 Task: Search One-way flight tickets for 2 adults, 2 children, in Economy from Hurghada to Pattaya to travel on 20-Nov-2023.  Stops: Any number of stops. Choice of flight is Emirates.  Outbound departure time preference is 08:00.
Action: Mouse moved to (308, 164)
Screenshot: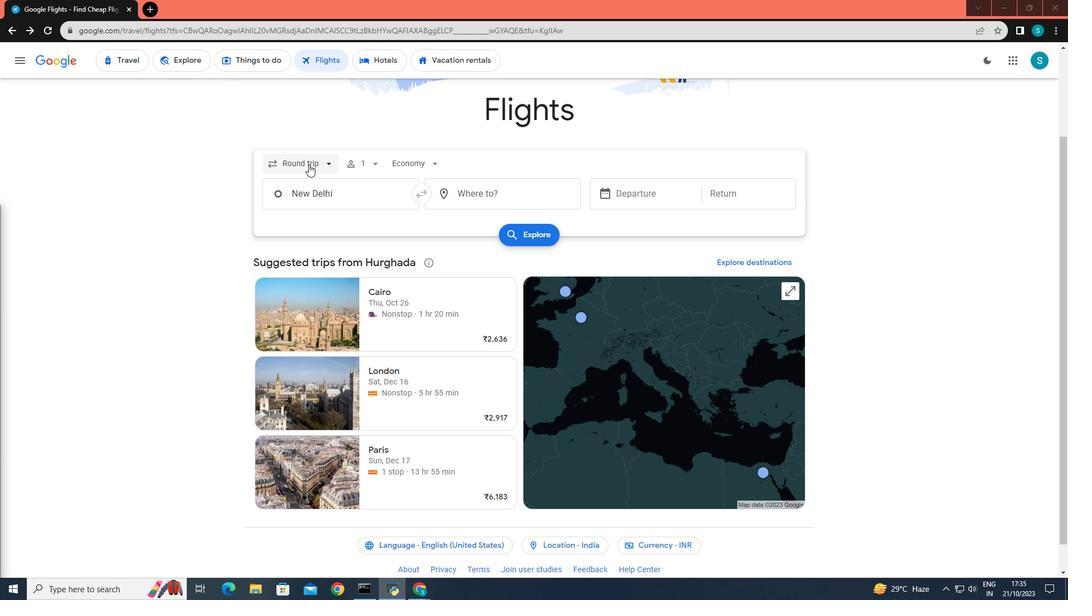 
Action: Mouse pressed left at (308, 164)
Screenshot: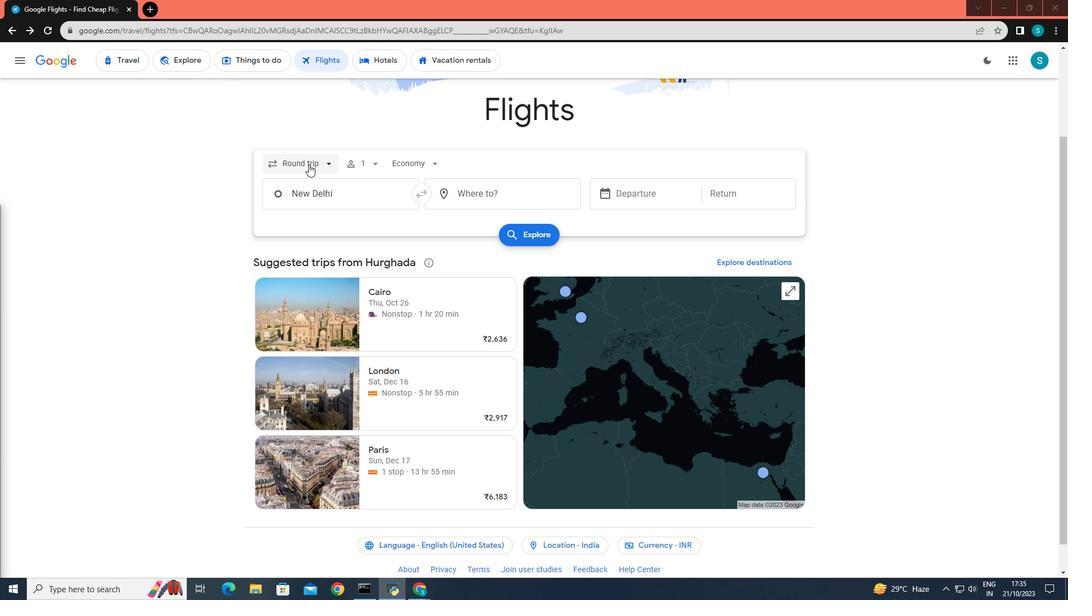 
Action: Mouse moved to (305, 218)
Screenshot: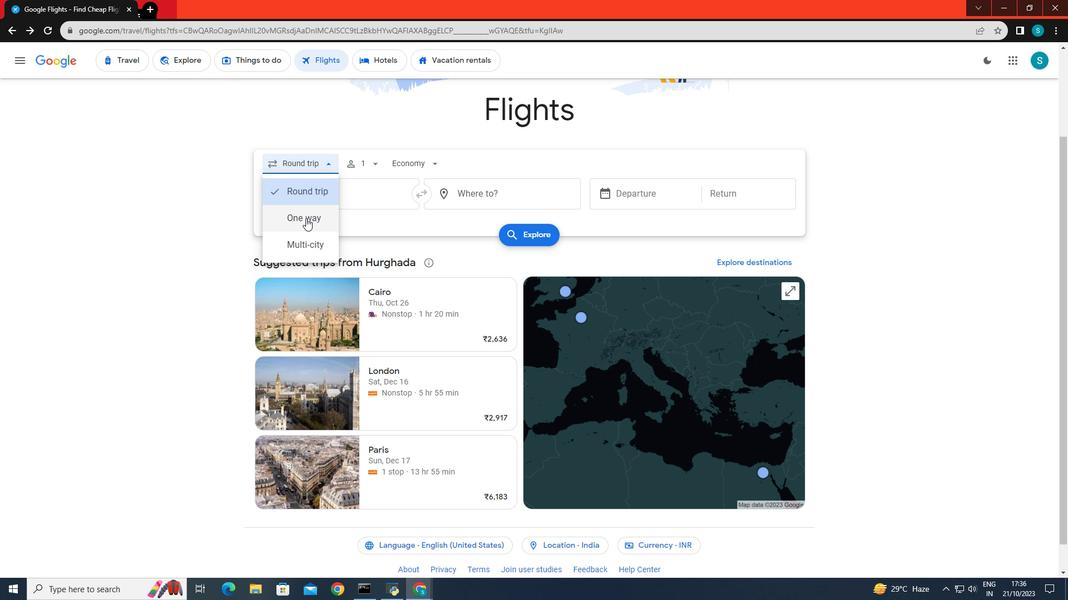 
Action: Mouse pressed left at (305, 218)
Screenshot: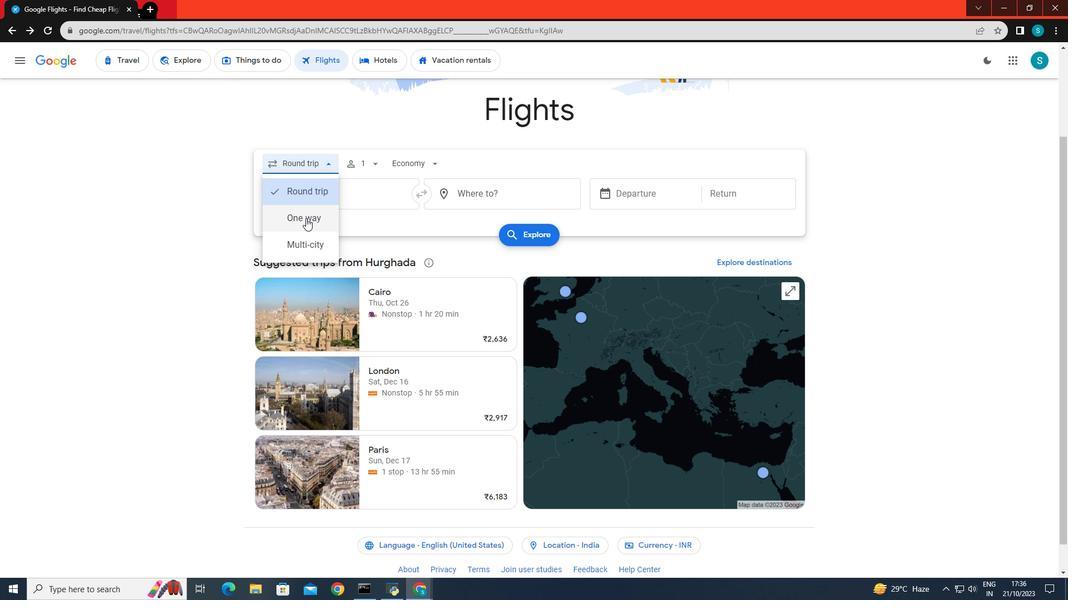 
Action: Mouse moved to (363, 156)
Screenshot: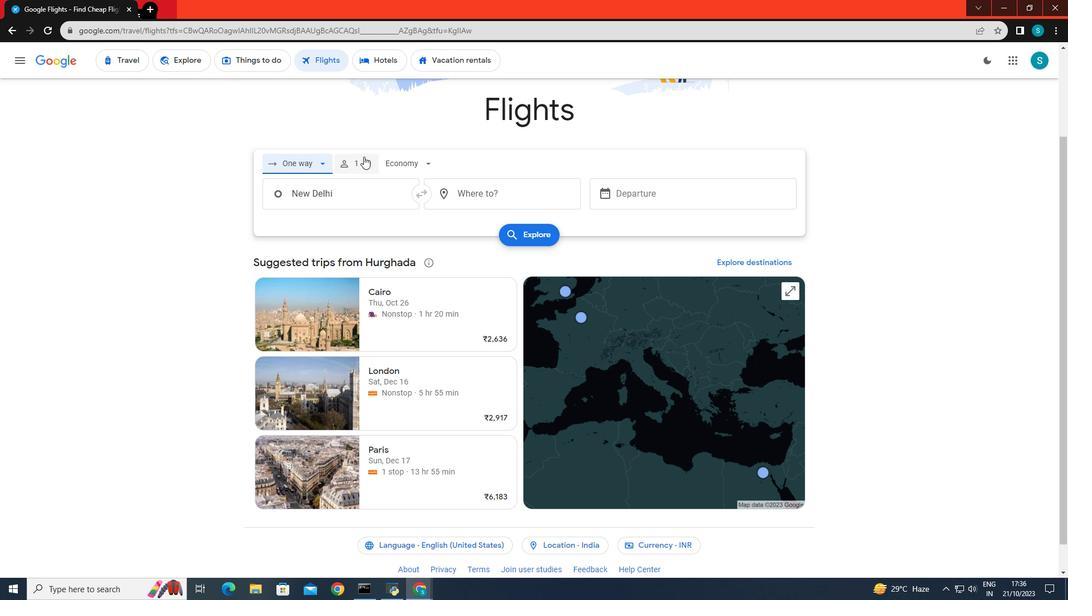 
Action: Mouse pressed left at (363, 156)
Screenshot: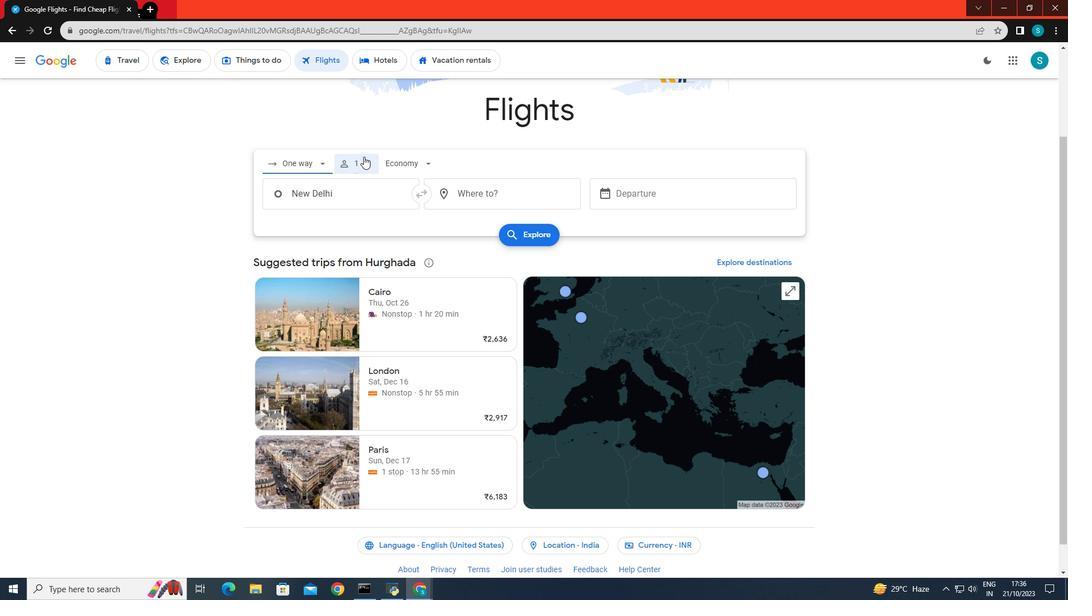 
Action: Mouse moved to (452, 195)
Screenshot: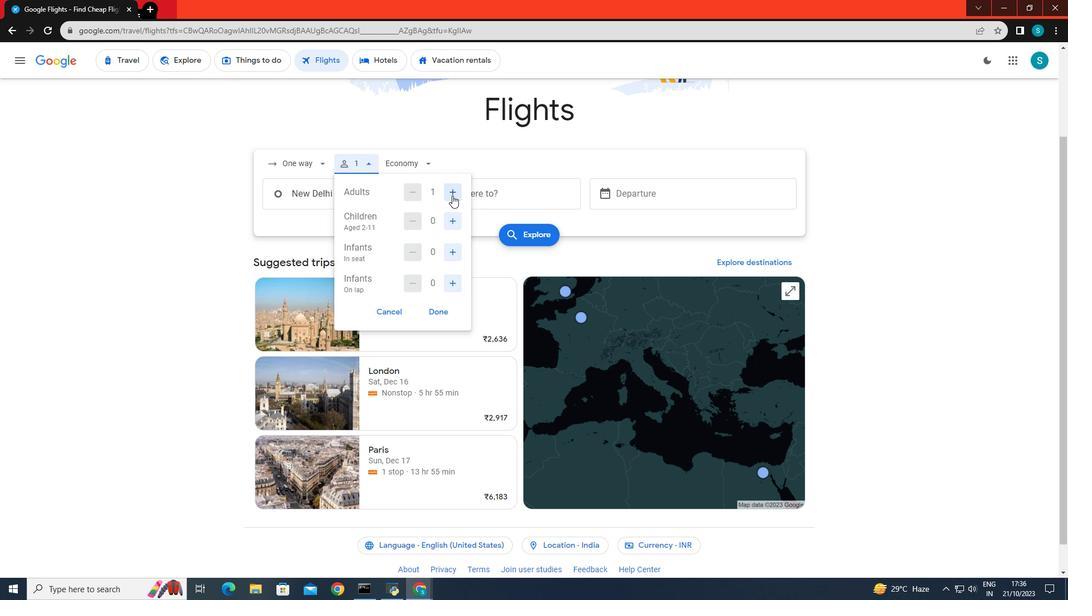 
Action: Mouse pressed left at (452, 195)
Screenshot: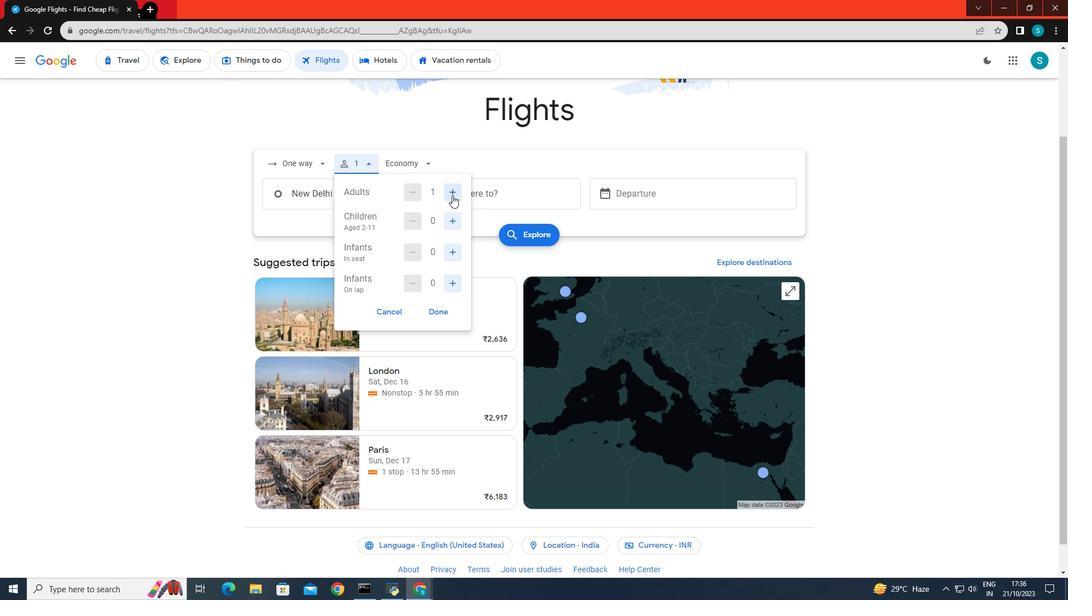 
Action: Mouse pressed left at (452, 195)
Screenshot: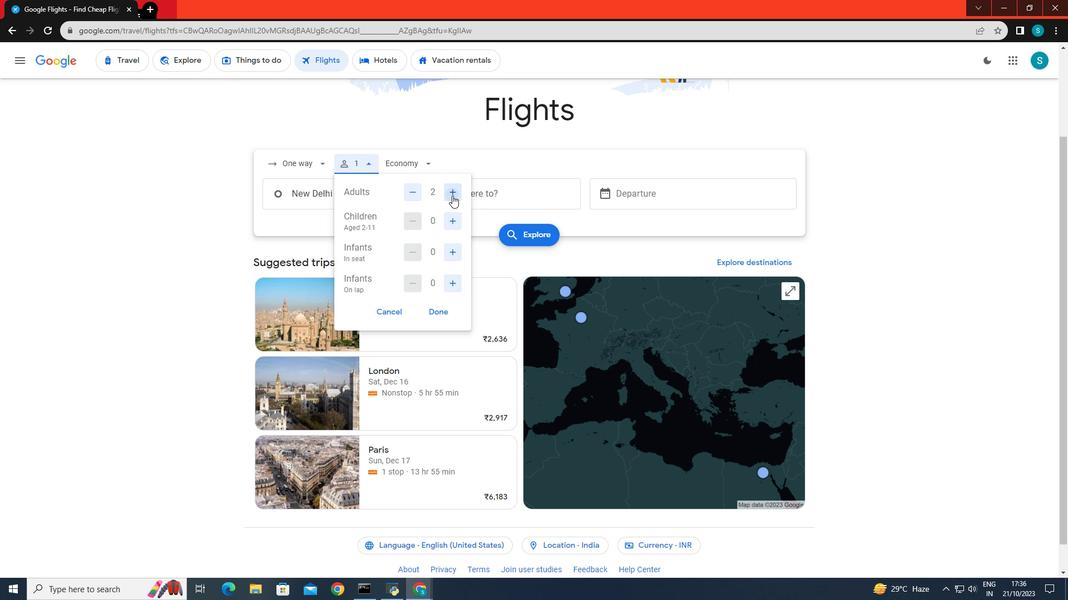 
Action: Mouse moved to (413, 190)
Screenshot: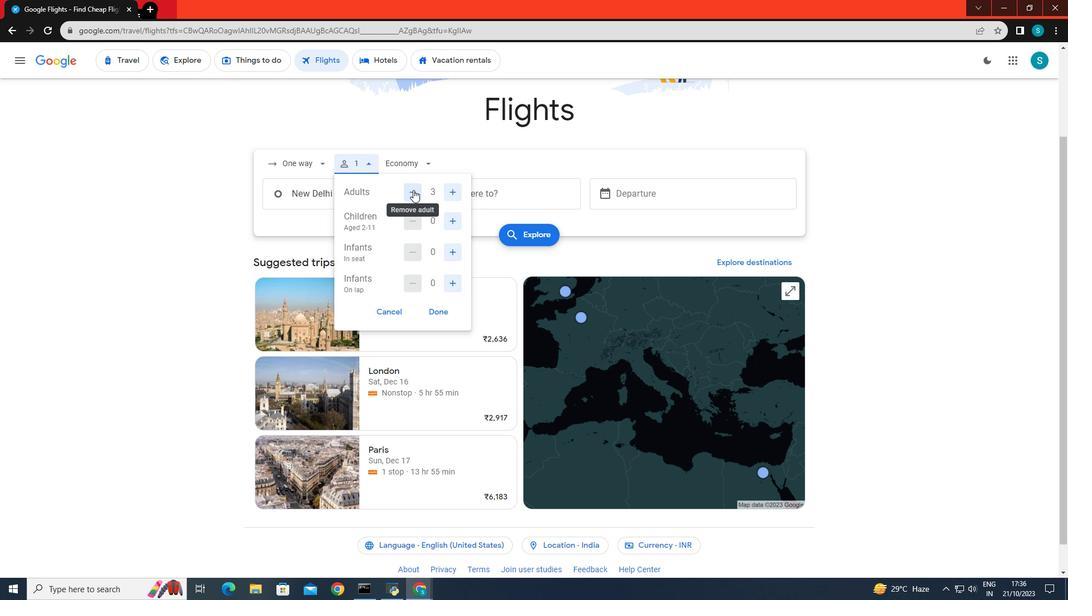 
Action: Mouse pressed left at (413, 190)
Screenshot: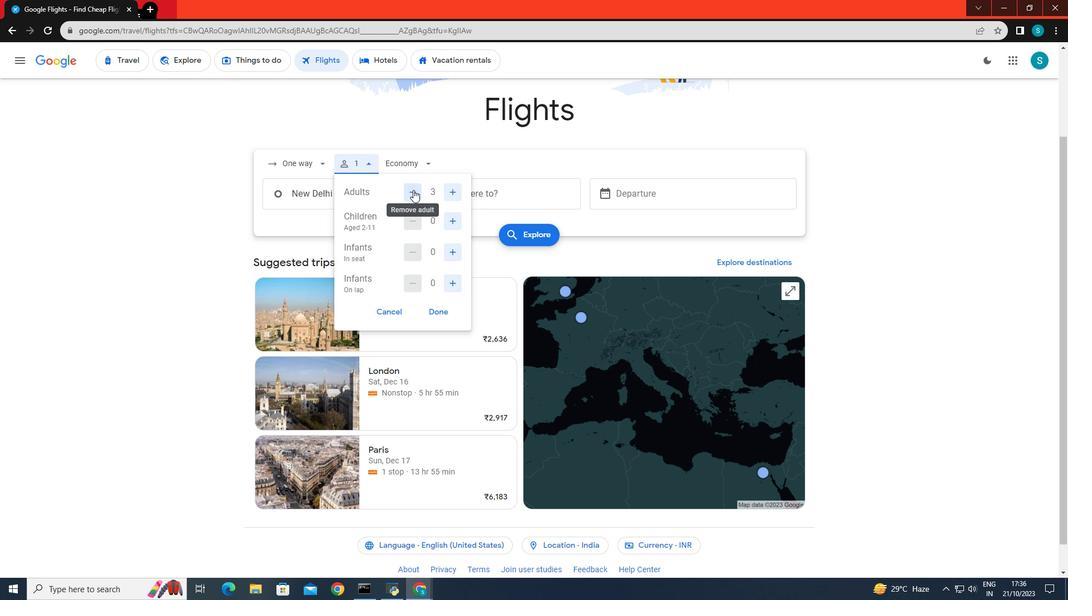 
Action: Mouse moved to (452, 220)
Screenshot: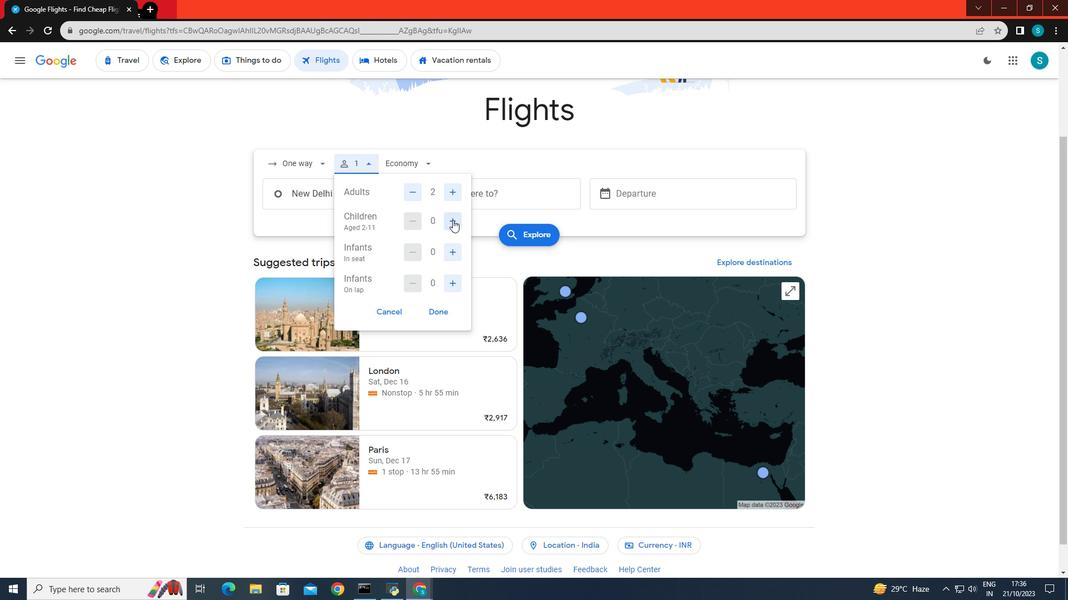 
Action: Mouse pressed left at (452, 220)
Screenshot: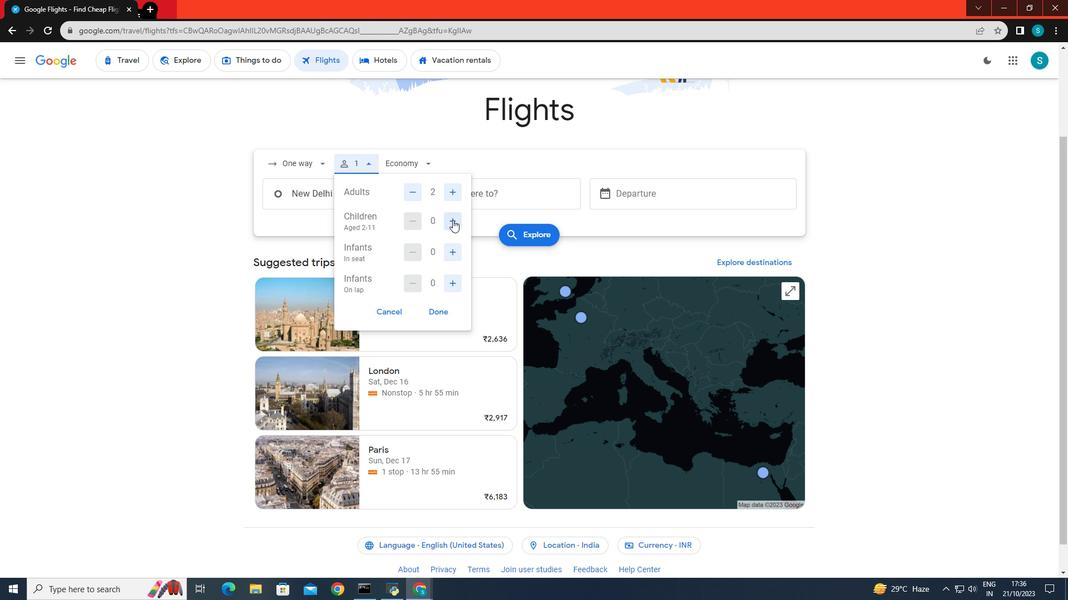 
Action: Mouse pressed left at (452, 220)
Screenshot: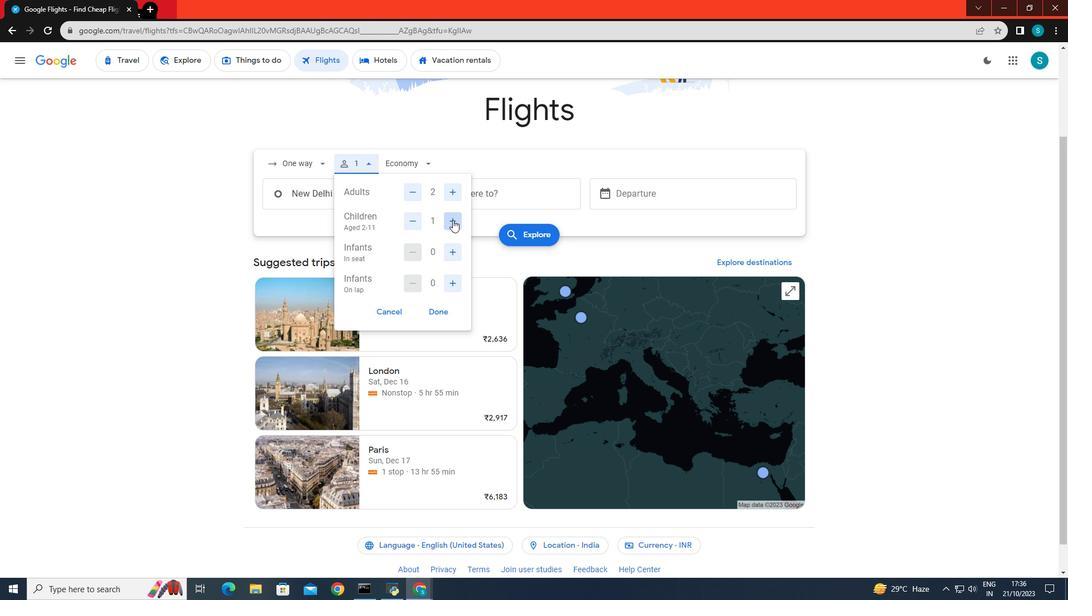 
Action: Mouse moved to (442, 315)
Screenshot: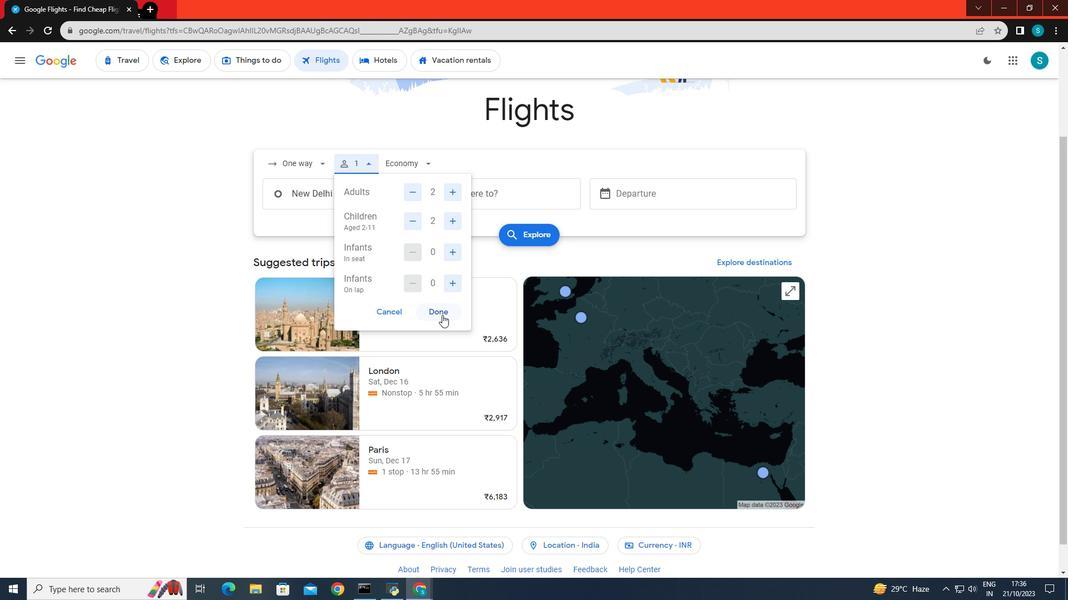 
Action: Mouse pressed left at (442, 315)
Screenshot: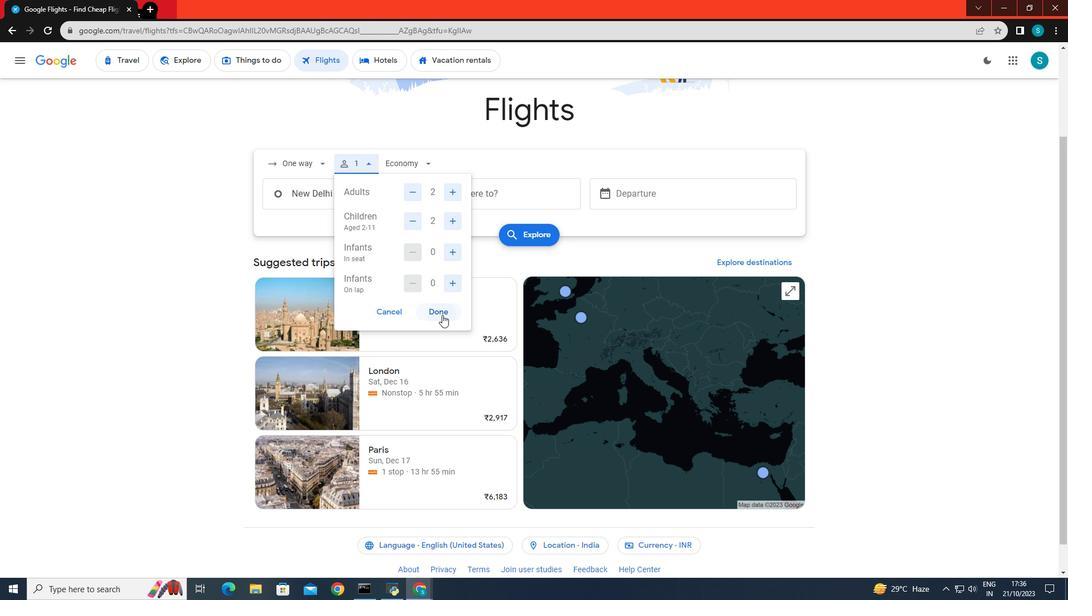 
Action: Mouse moved to (401, 158)
Screenshot: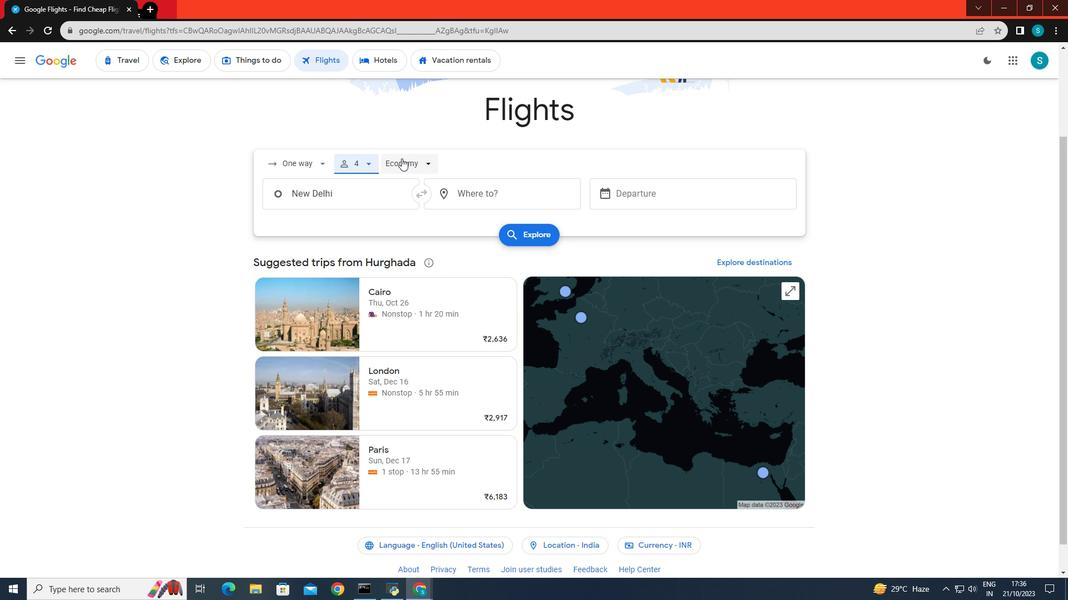 
Action: Mouse pressed left at (401, 158)
Screenshot: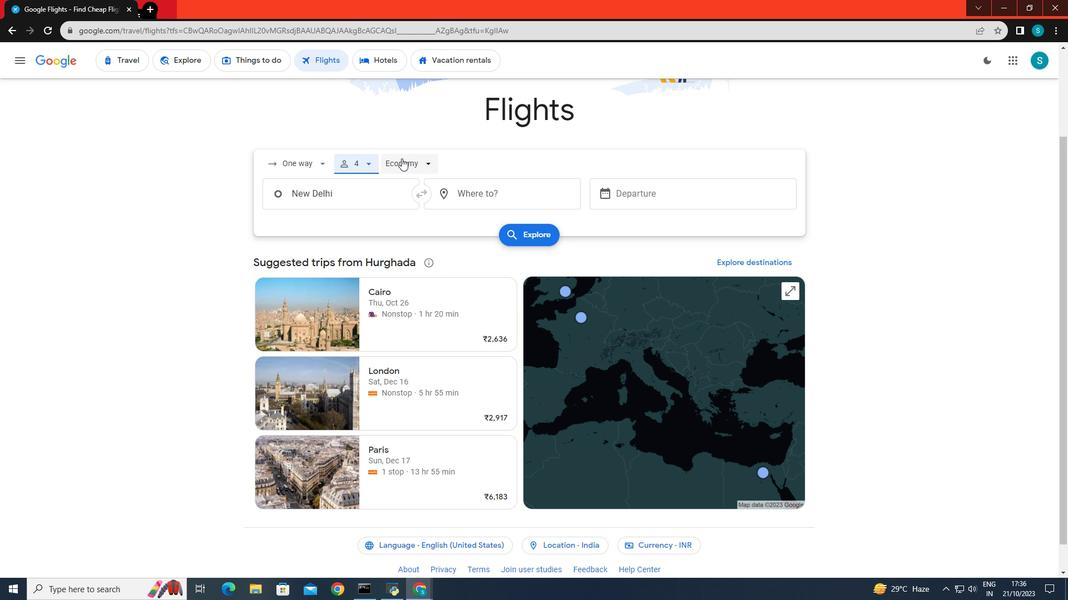 
Action: Mouse moved to (407, 194)
Screenshot: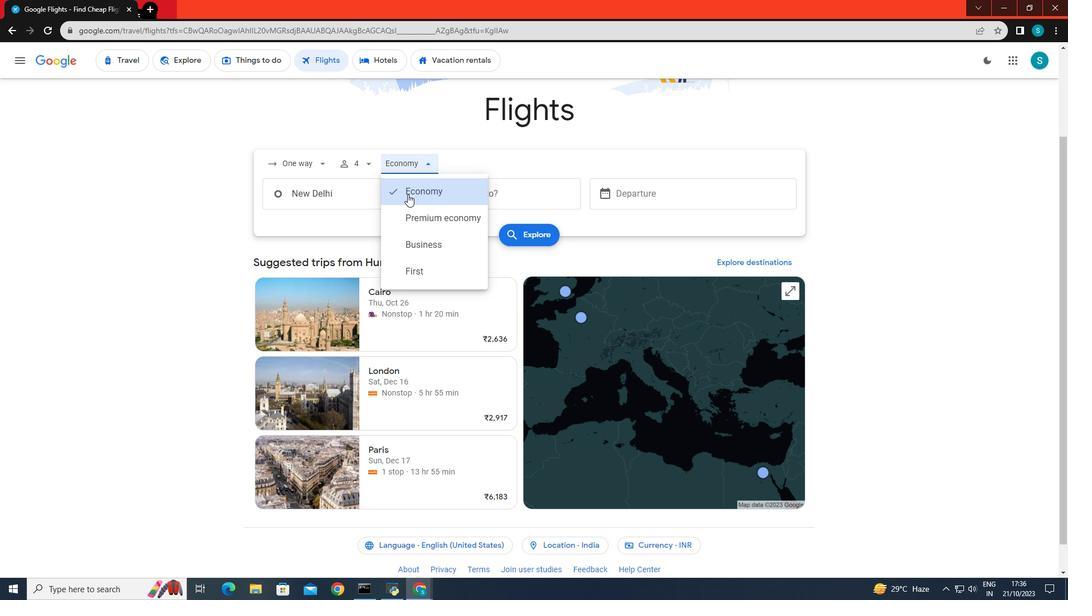 
Action: Mouse pressed left at (407, 194)
Screenshot: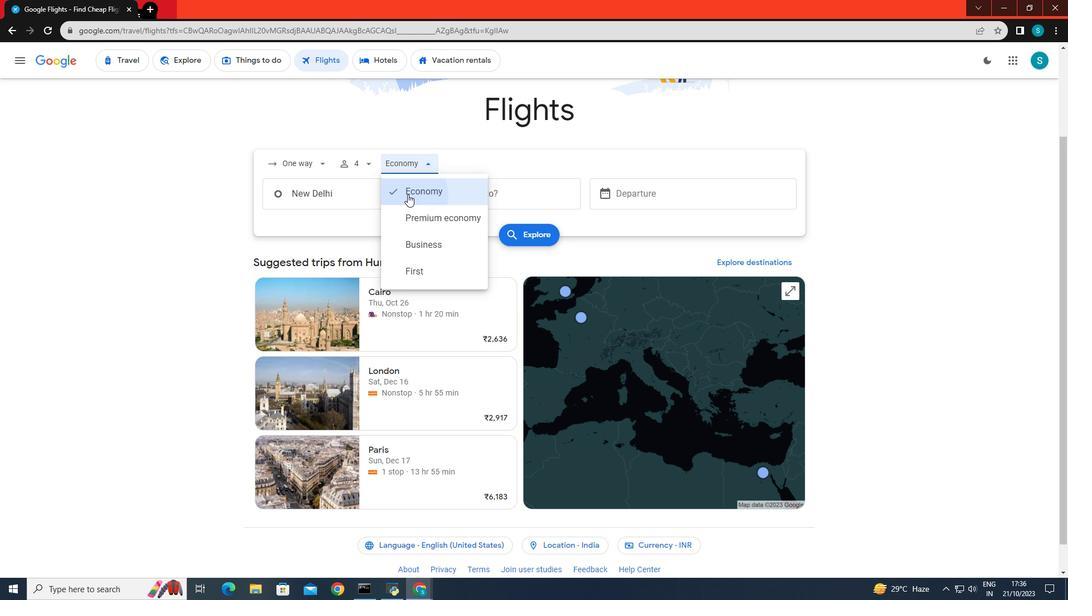 
Action: Mouse moved to (363, 204)
Screenshot: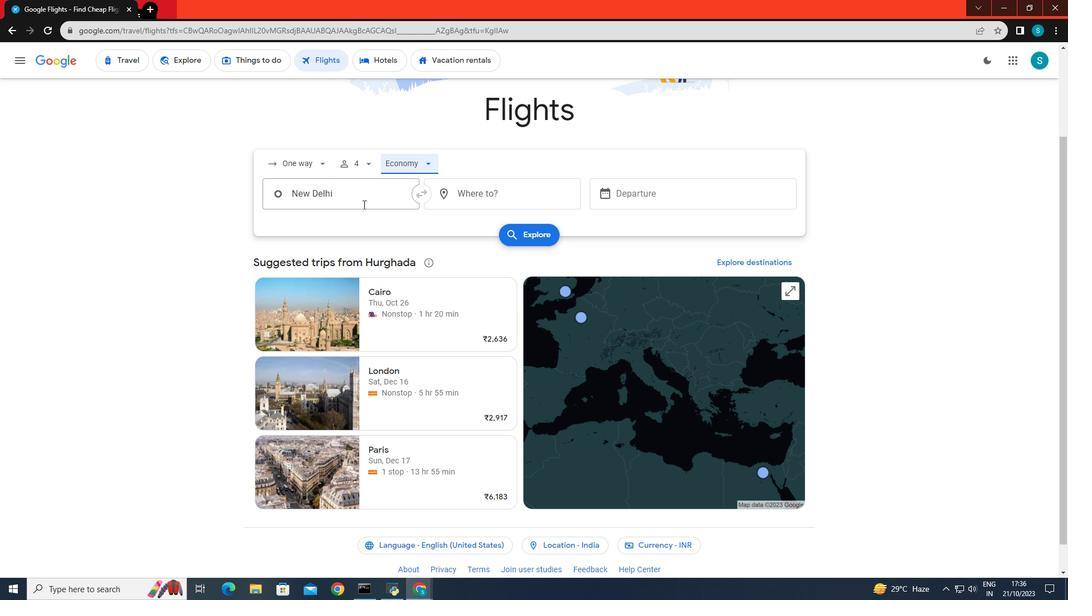 
Action: Mouse pressed left at (363, 204)
Screenshot: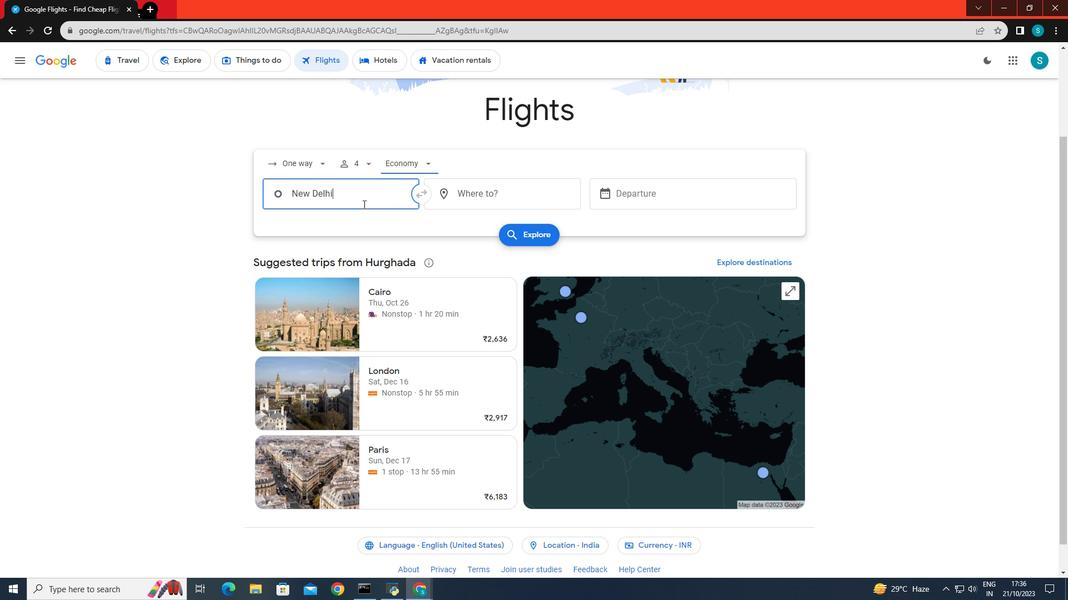 
Action: Key pressed <Key.backspace><Key.caps_lock>H<Key.caps_lock><Key.backspace><Key.caps_lock>H<Key.backspace><Key.caps_lock>h<Key.caps_lock>URGHADA,
Screenshot: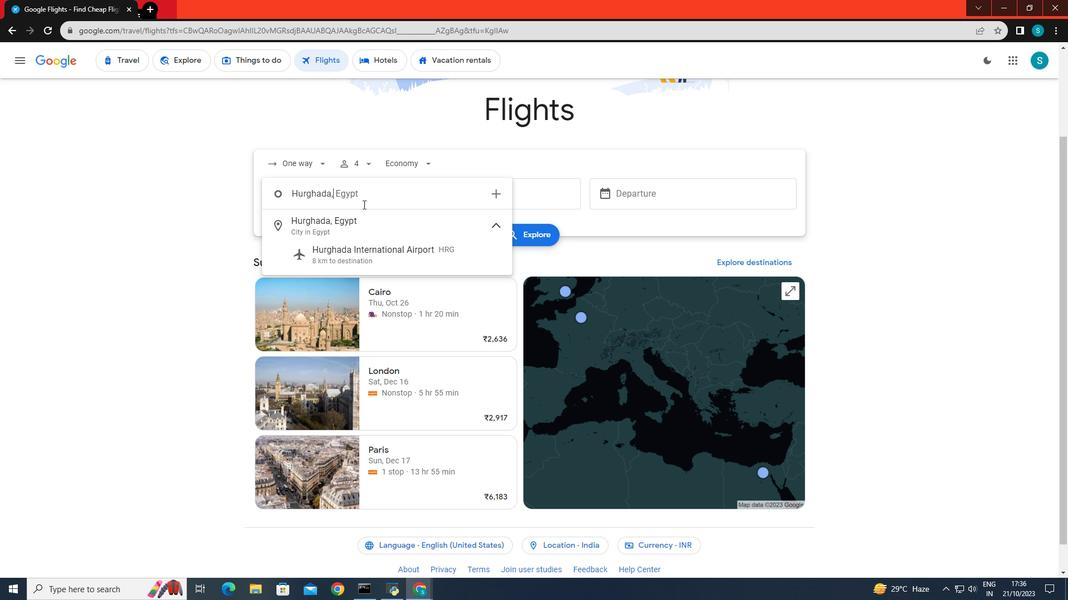 
Action: Mouse moved to (337, 254)
Screenshot: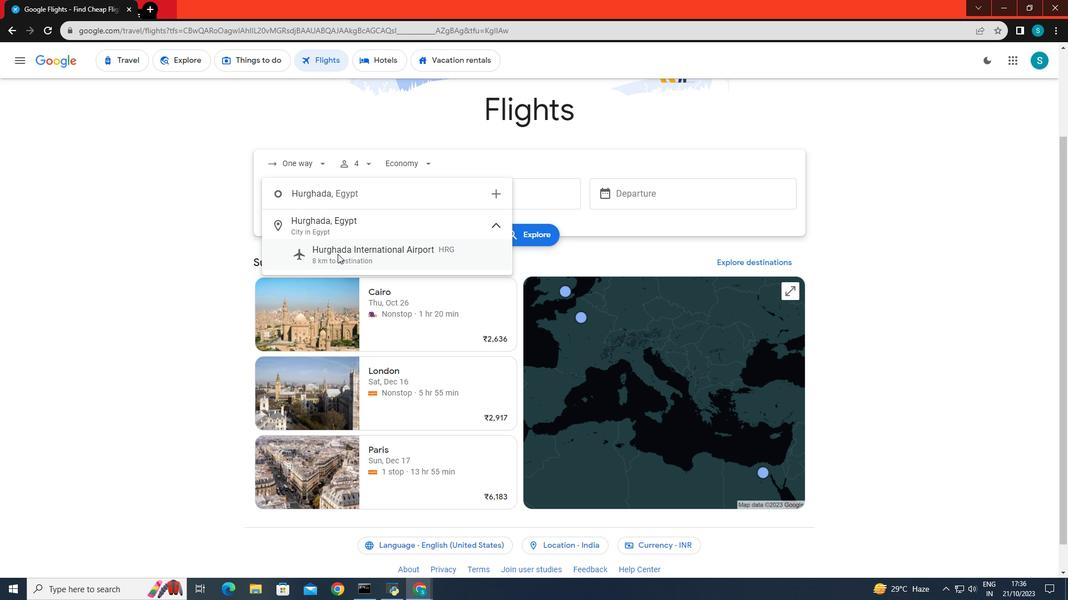 
Action: Mouse pressed left at (337, 254)
Screenshot: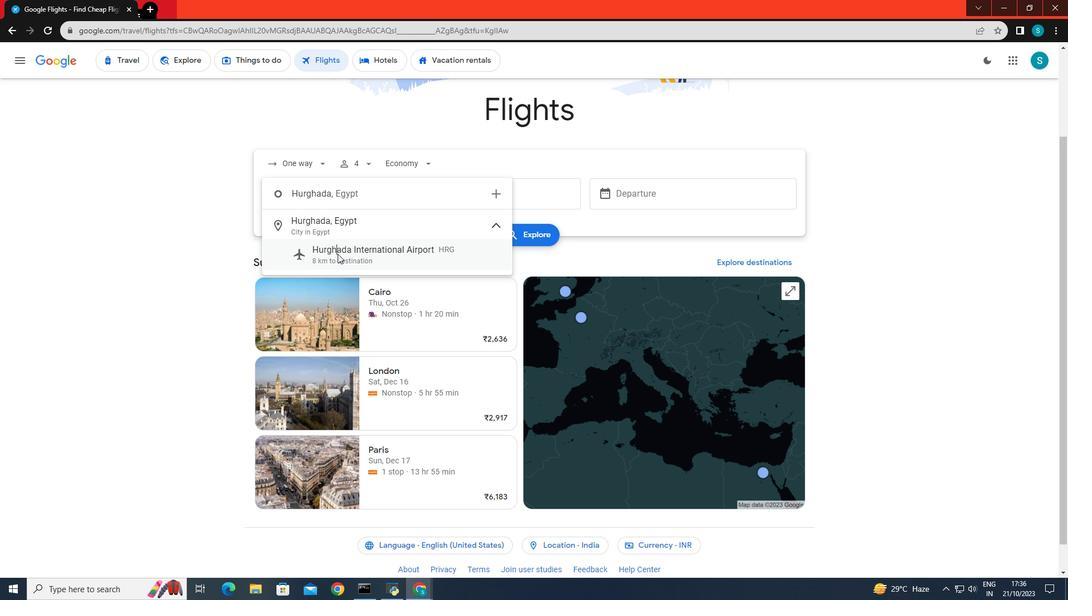 
Action: Mouse moved to (485, 192)
Screenshot: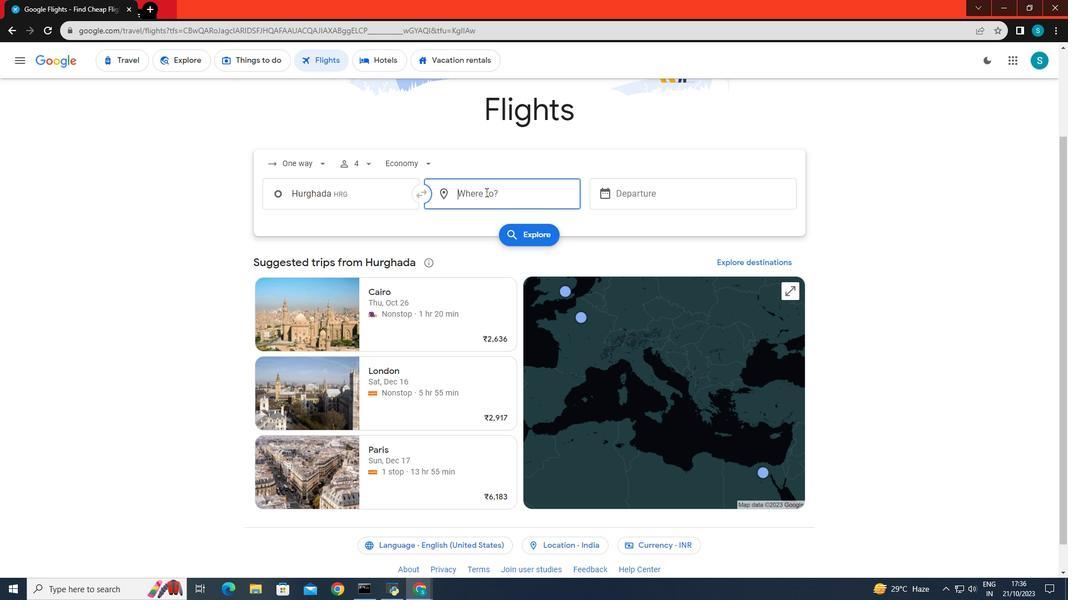 
Action: Mouse pressed left at (485, 192)
Screenshot: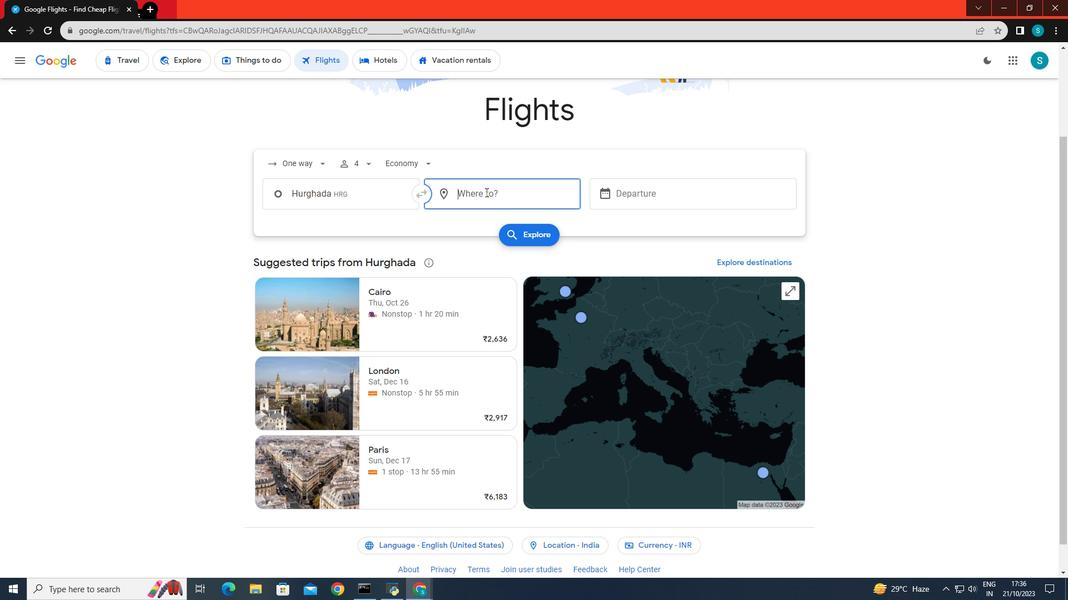 
Action: Key pressed <Key.caps_lock>p<Key.caps_lock>ATTAYA
Screenshot: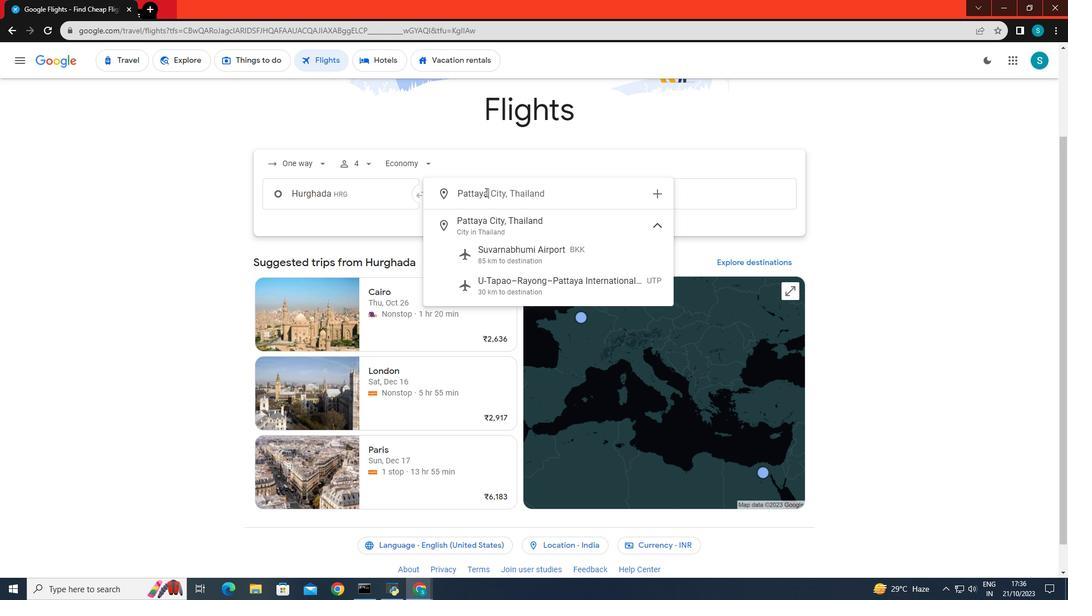 
Action: Mouse moved to (514, 254)
Screenshot: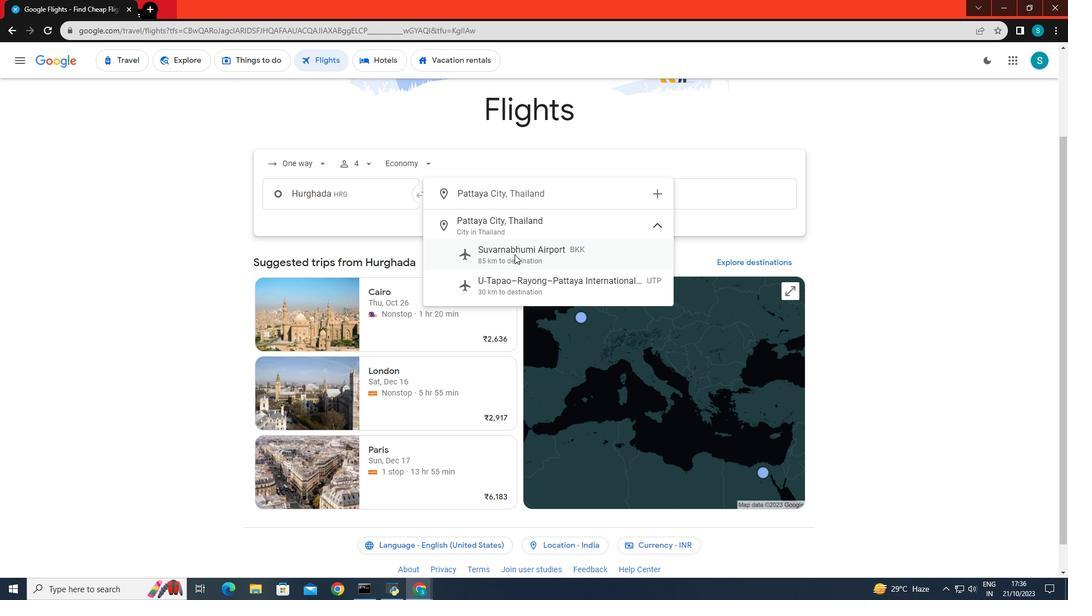 
Action: Mouse pressed left at (514, 254)
Screenshot: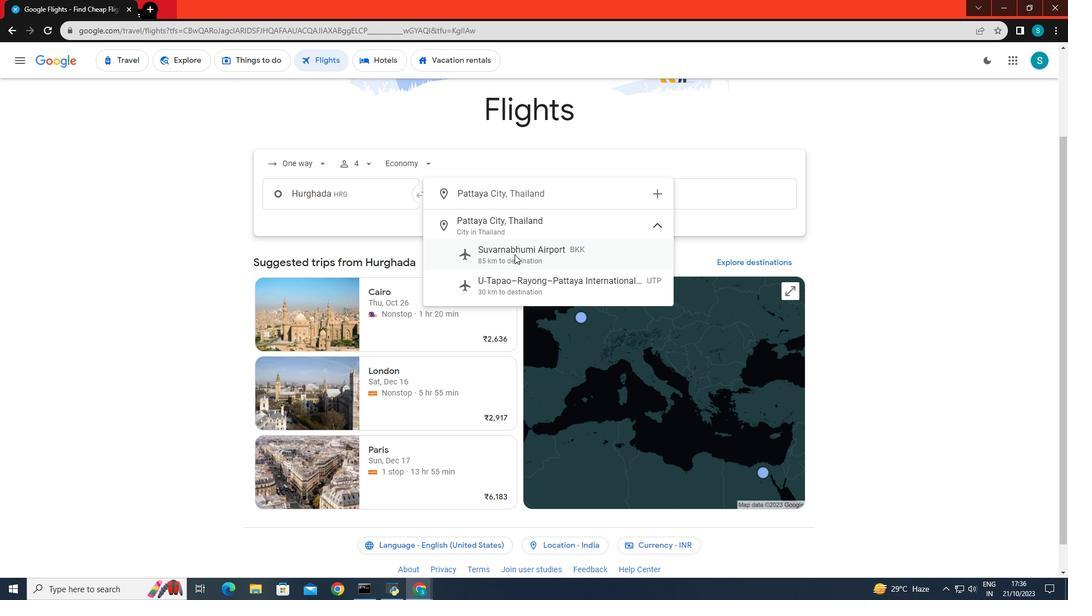 
Action: Mouse moved to (629, 191)
Screenshot: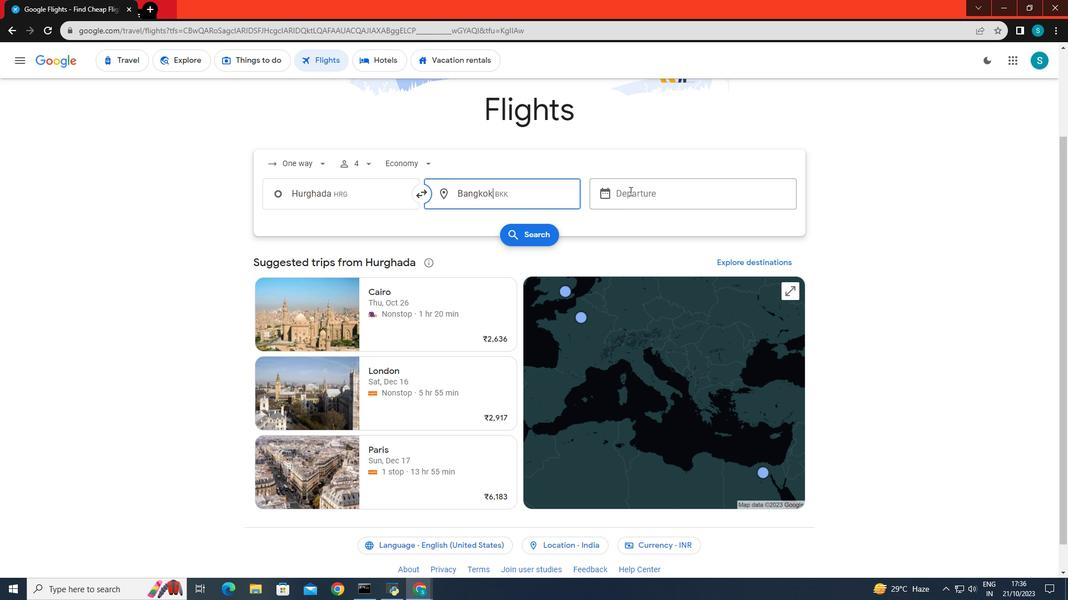 
Action: Mouse pressed left at (629, 191)
Screenshot: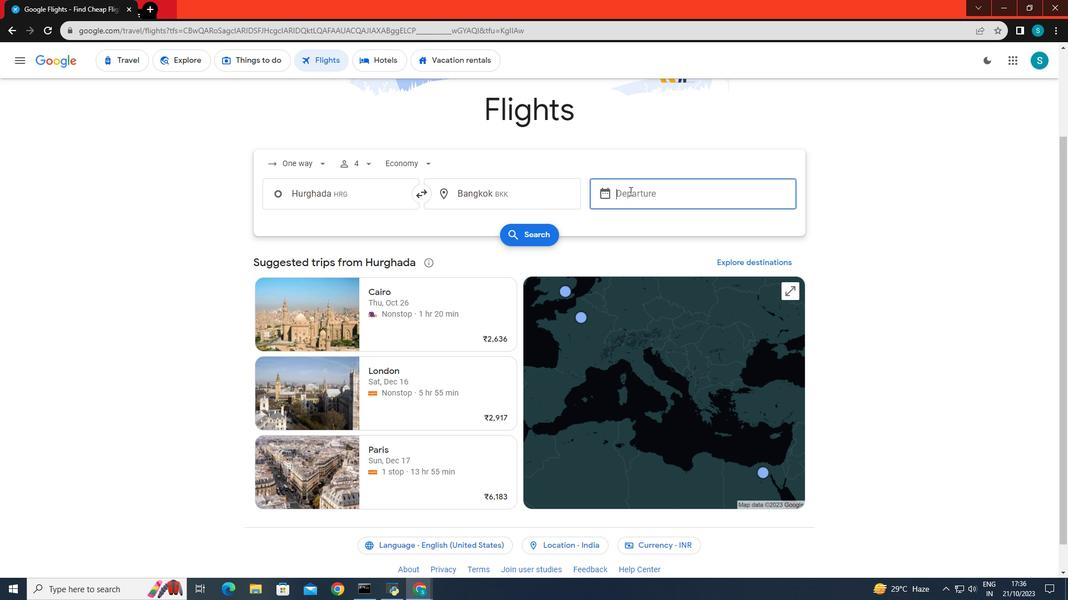 
Action: Mouse moved to (643, 369)
Screenshot: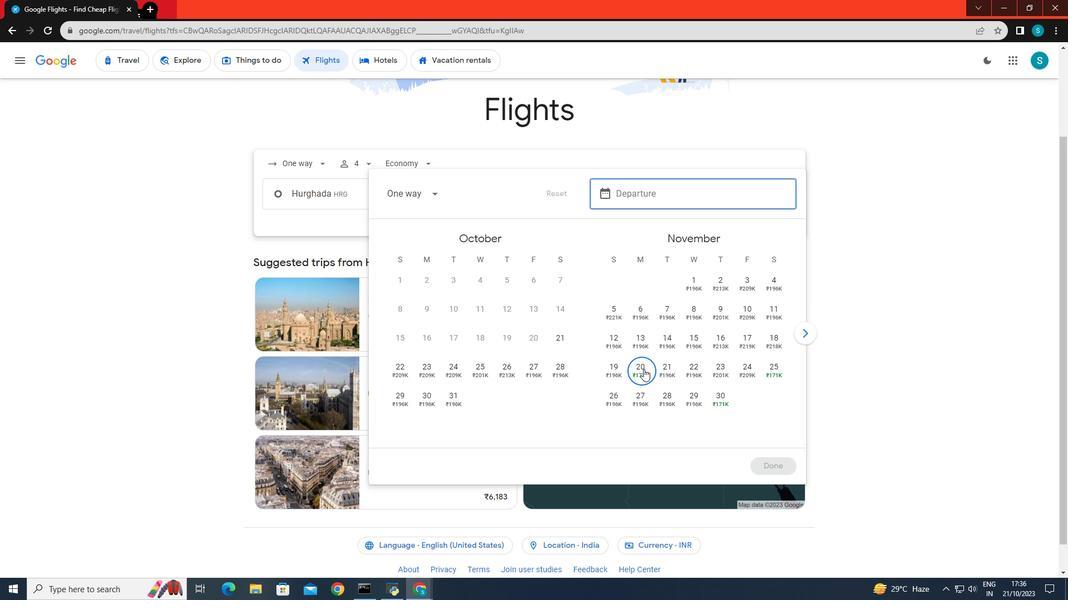 
Action: Mouse pressed left at (643, 369)
Screenshot: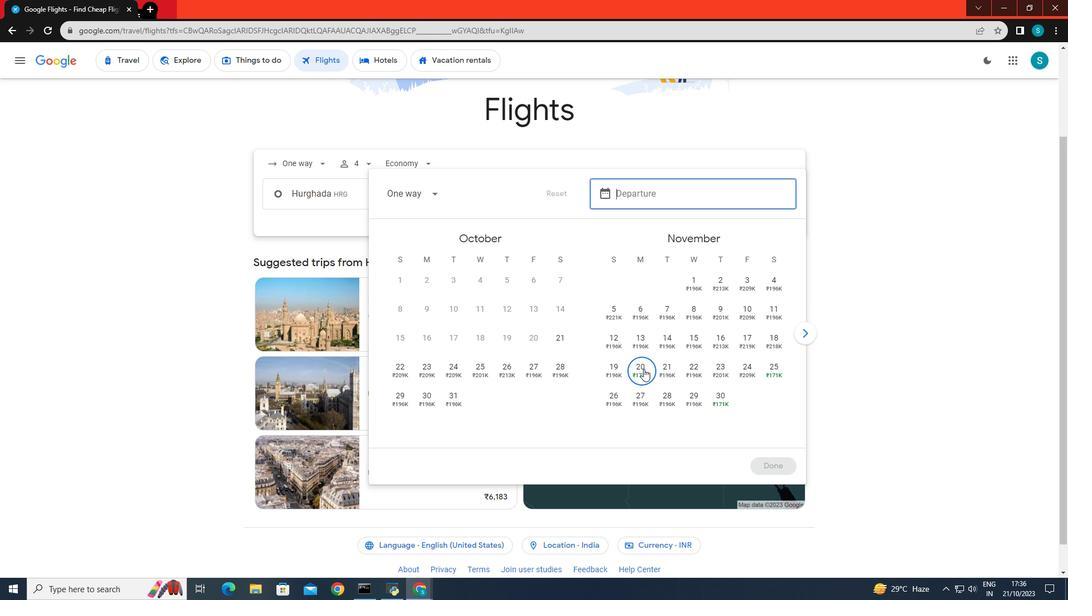 
Action: Mouse moved to (768, 469)
Screenshot: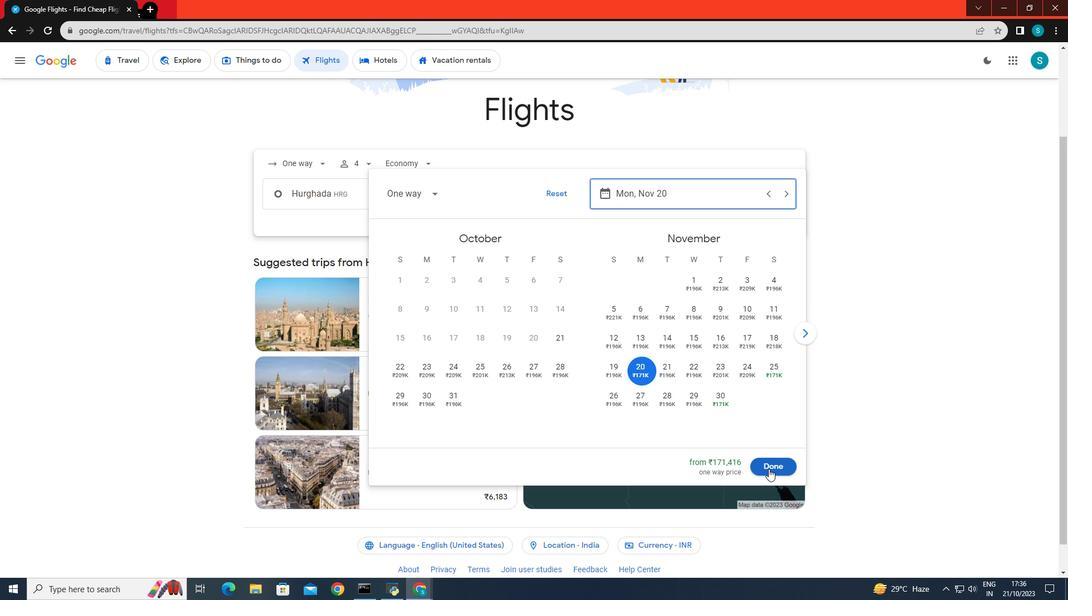 
Action: Mouse pressed left at (768, 469)
Screenshot: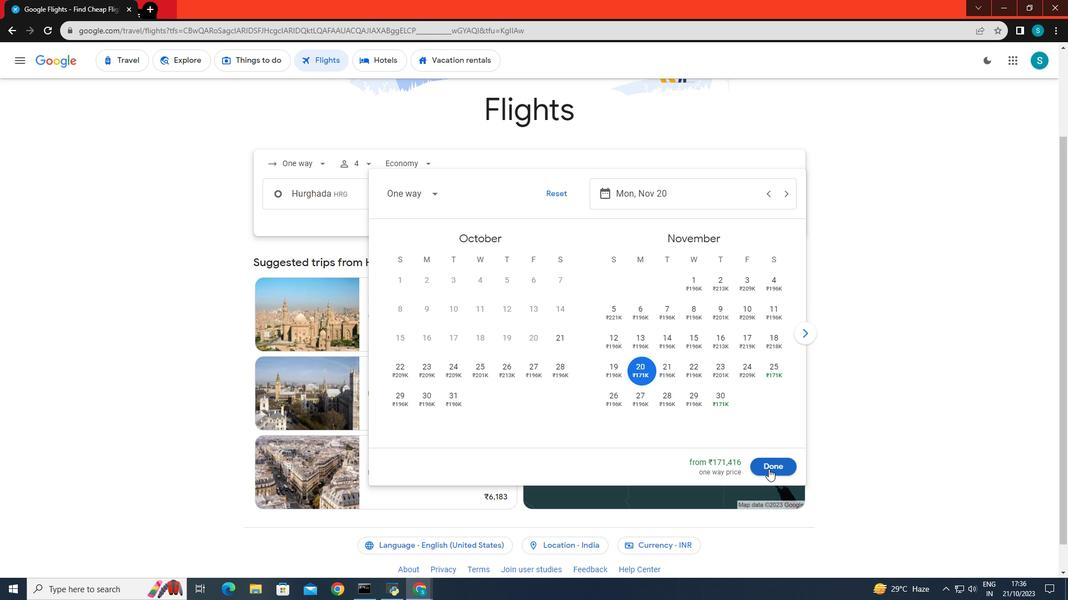 
Action: Mouse moved to (531, 240)
Screenshot: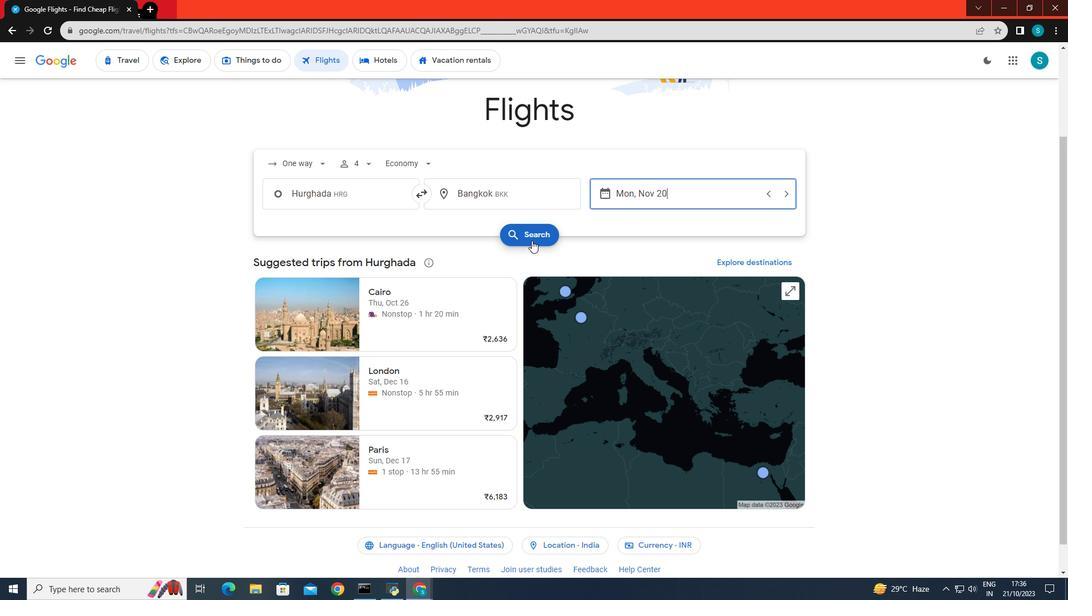 
Action: Mouse pressed left at (531, 240)
Screenshot: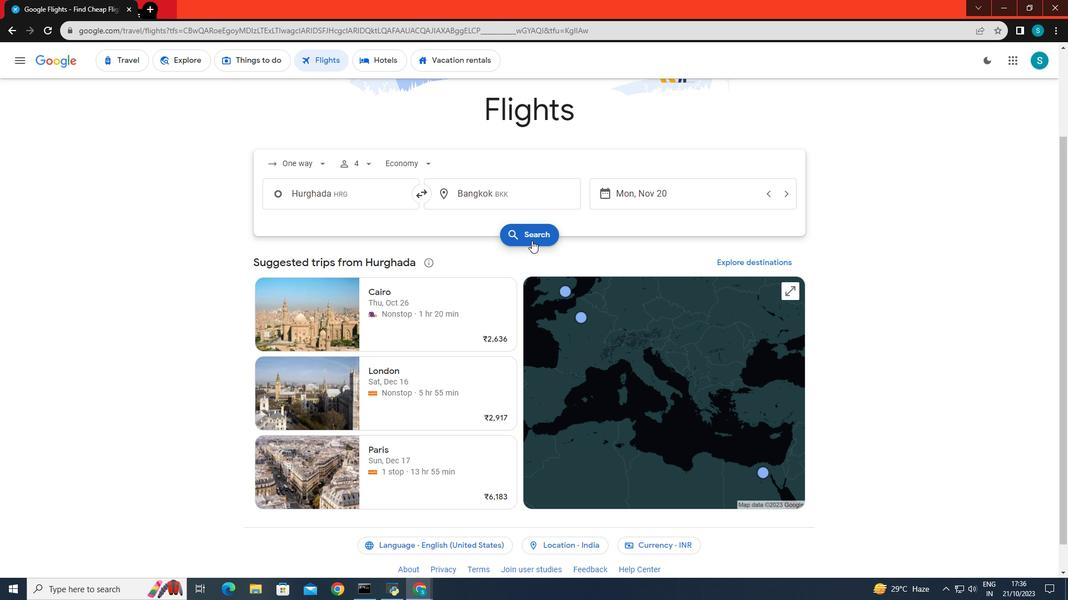 
Action: Mouse moved to (334, 159)
Screenshot: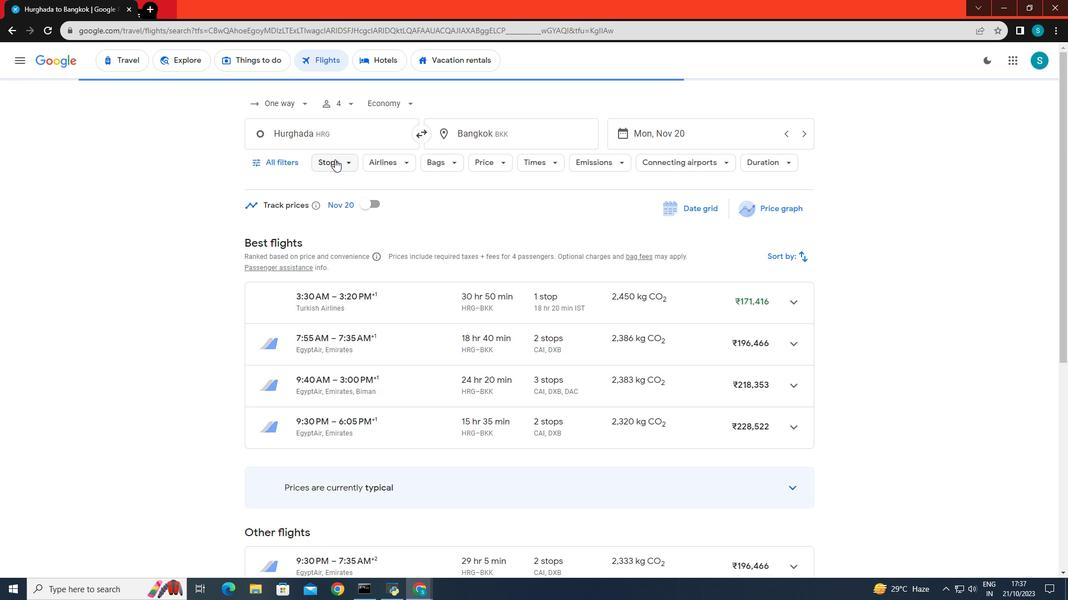 
Action: Mouse pressed left at (334, 159)
Screenshot: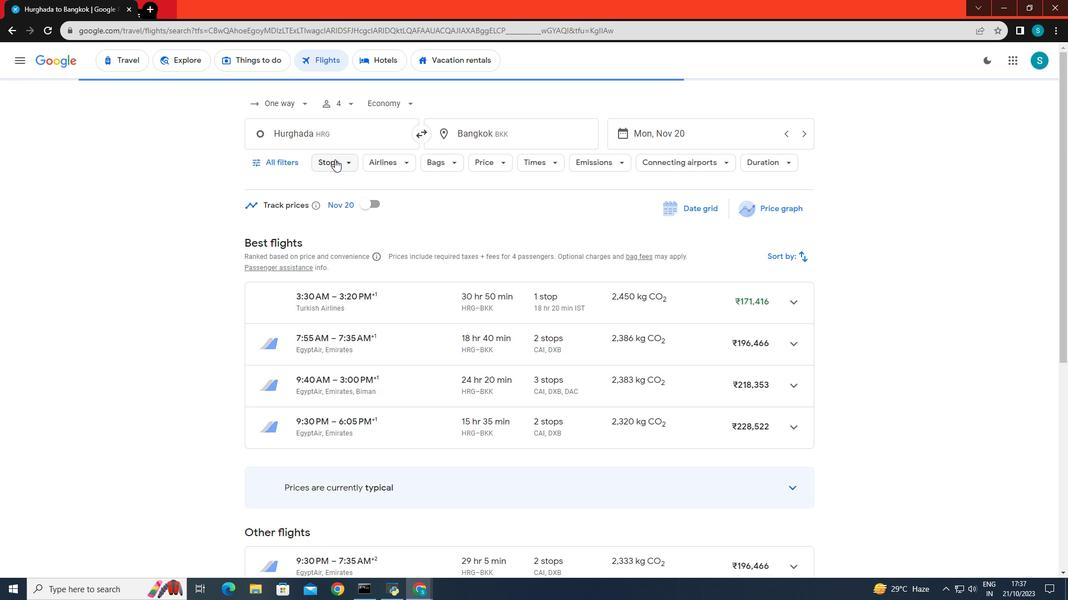 
Action: Mouse moved to (339, 219)
Screenshot: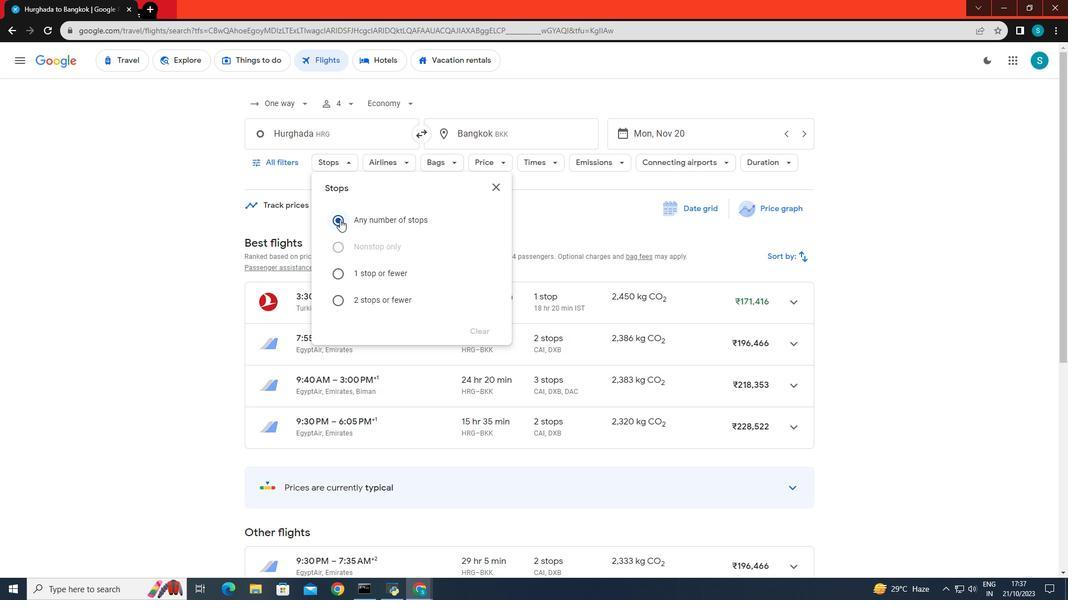 
Action: Mouse pressed left at (339, 219)
Screenshot: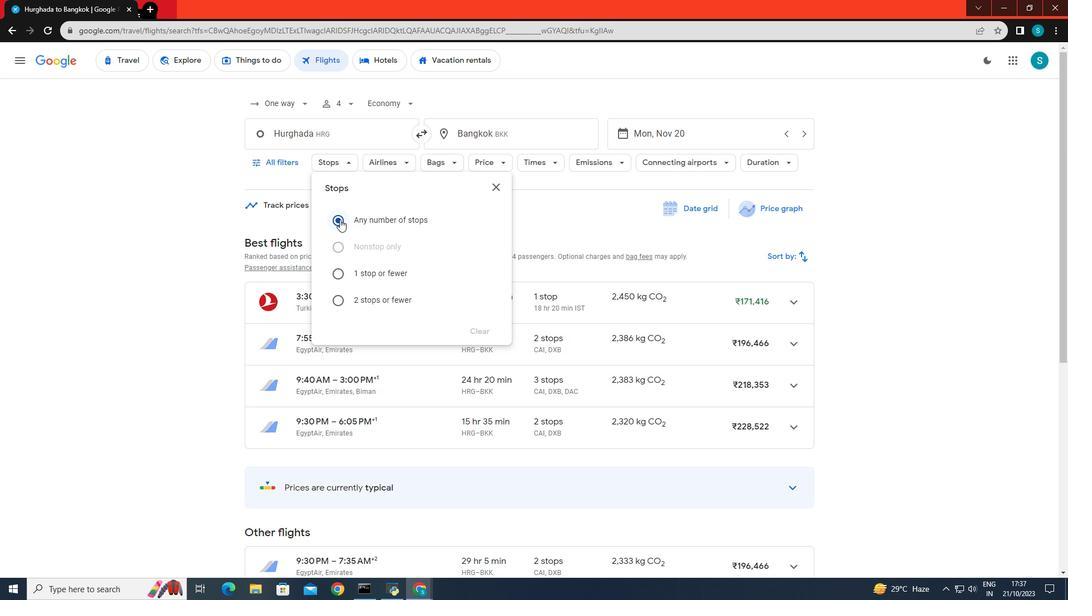 
Action: Mouse moved to (131, 229)
Screenshot: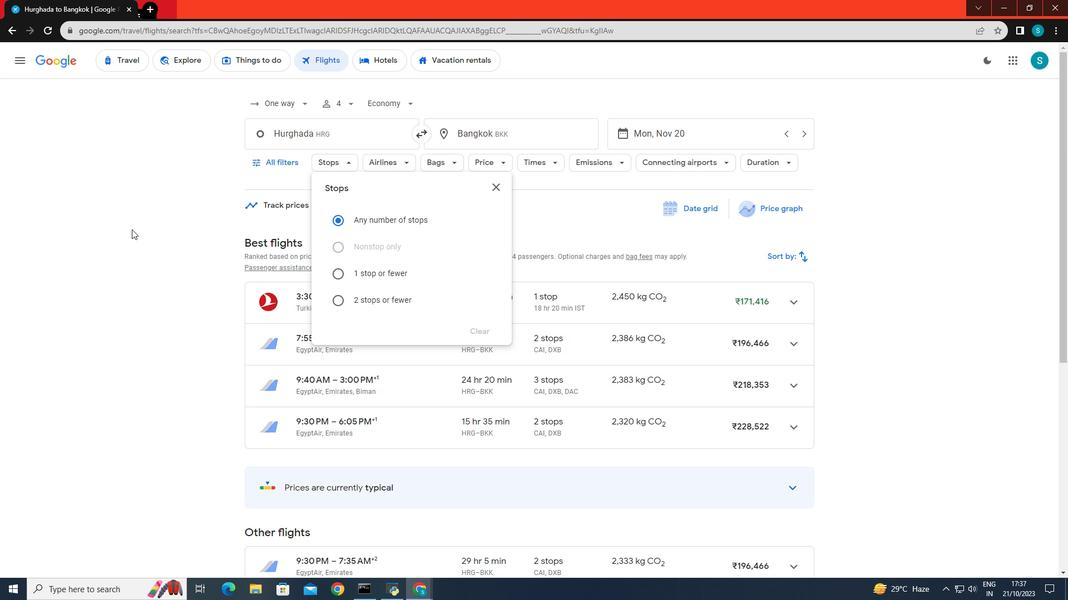 
Action: Mouse pressed left at (131, 229)
Screenshot: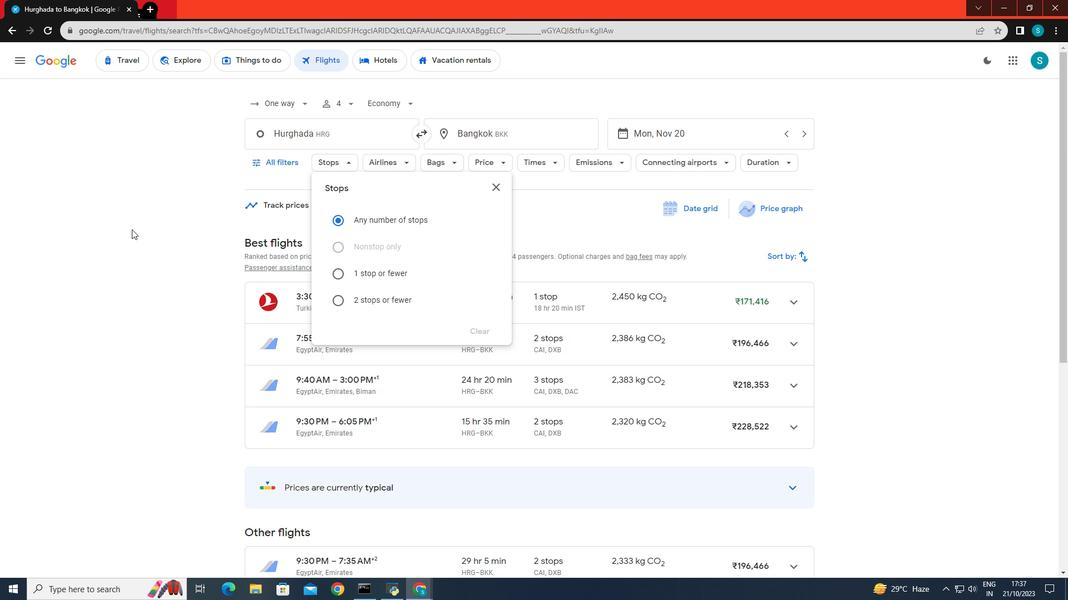 
Action: Mouse moved to (401, 160)
Screenshot: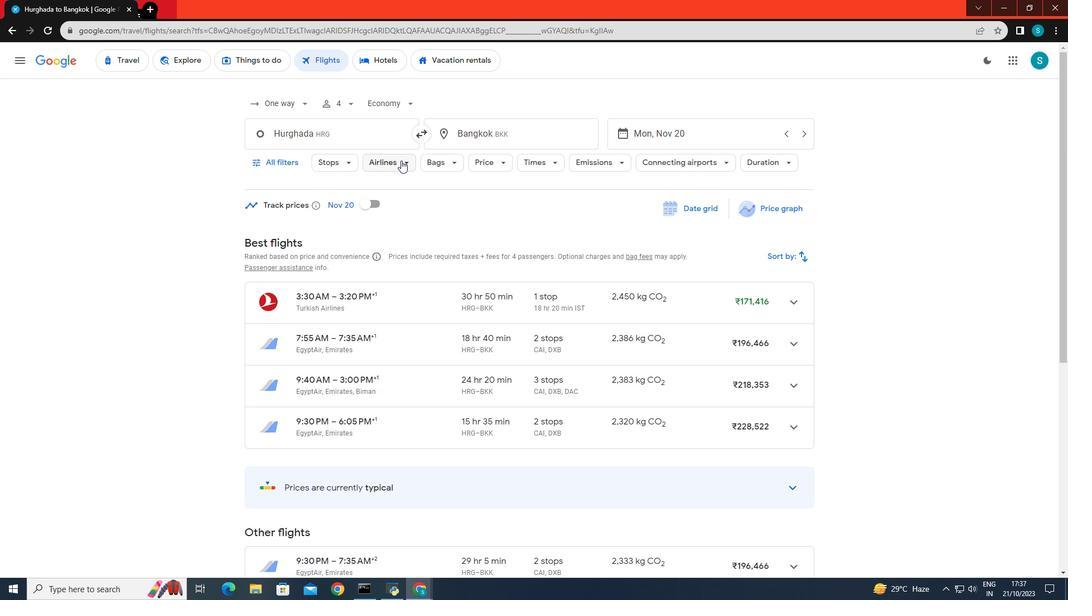
Action: Mouse pressed left at (401, 160)
Screenshot: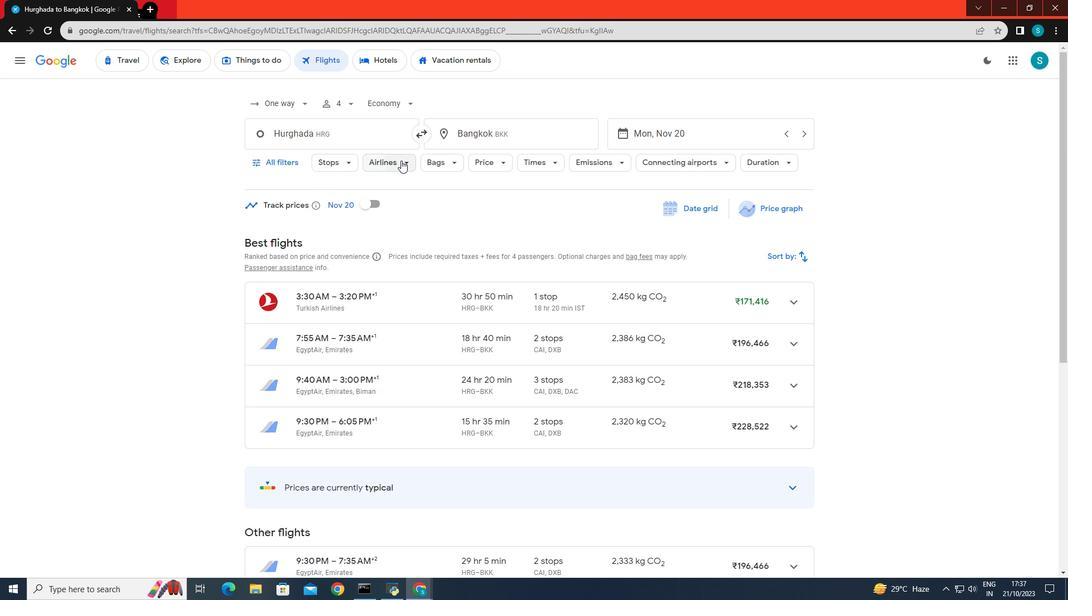 
Action: Mouse moved to (411, 349)
Screenshot: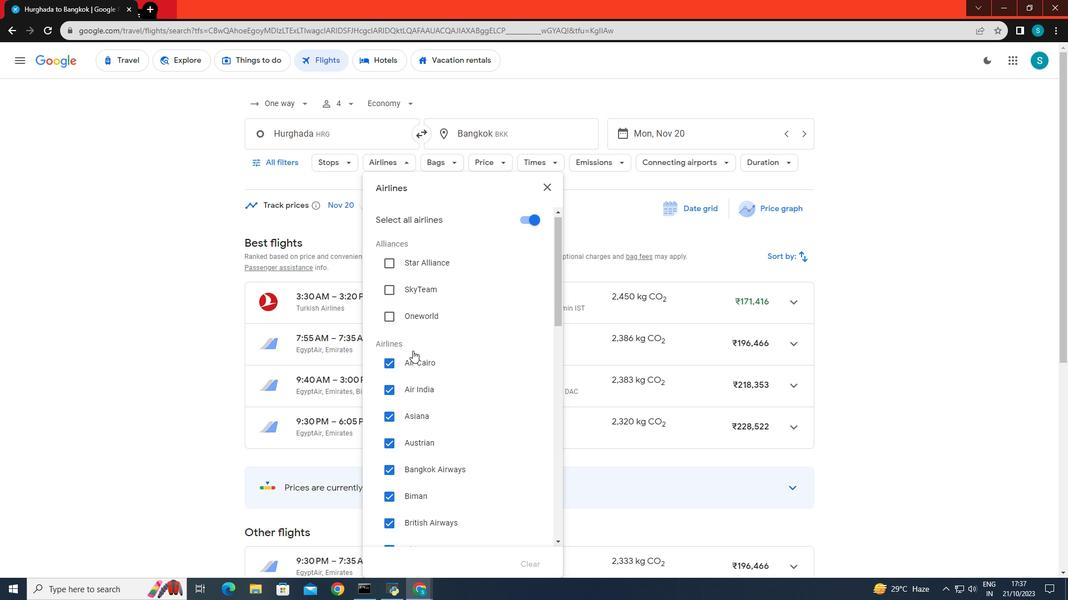 
Action: Mouse scrolled (411, 348) with delta (0, 0)
Screenshot: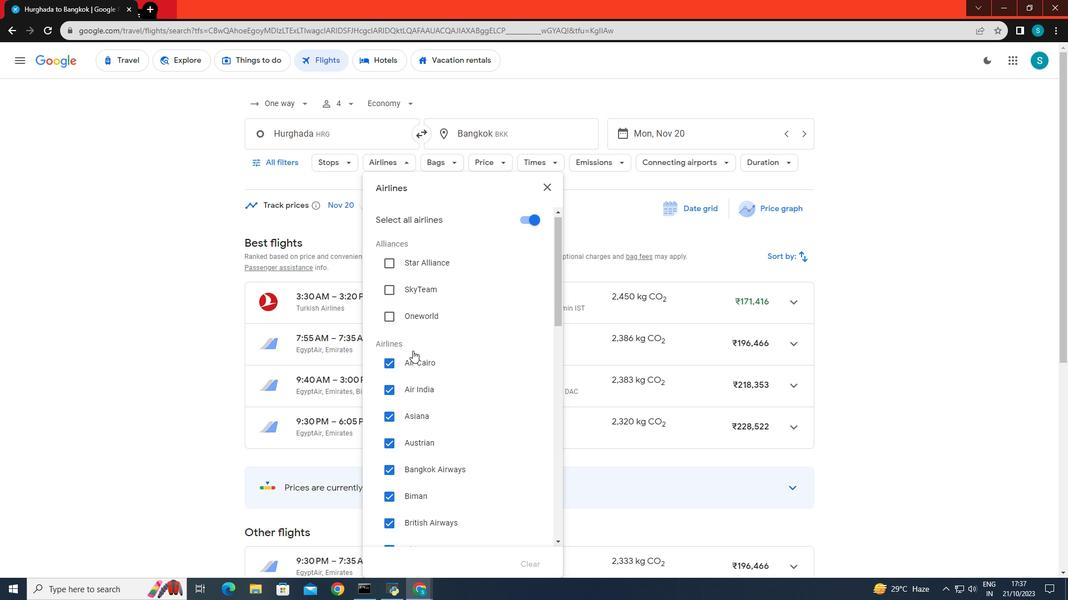 
Action: Mouse moved to (412, 351)
Screenshot: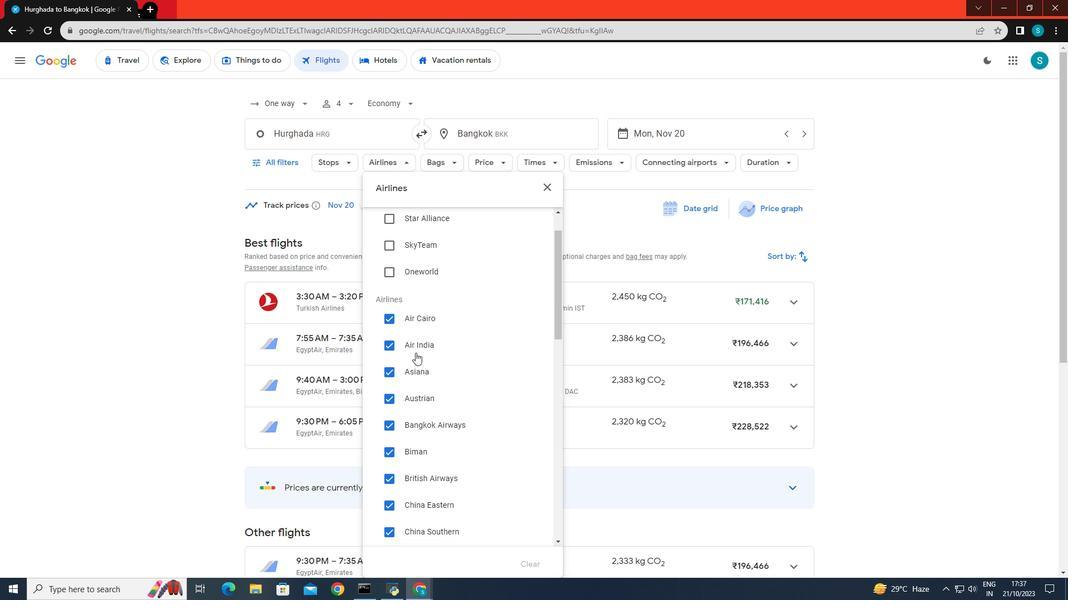 
Action: Mouse scrolled (412, 350) with delta (0, 0)
Screenshot: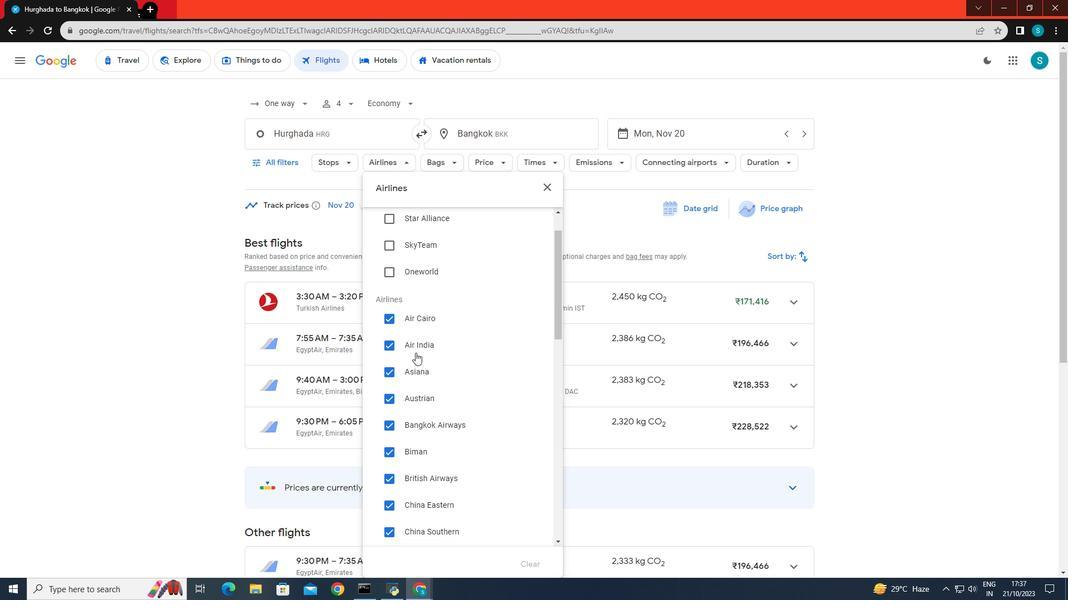 
Action: Mouse moved to (434, 425)
Screenshot: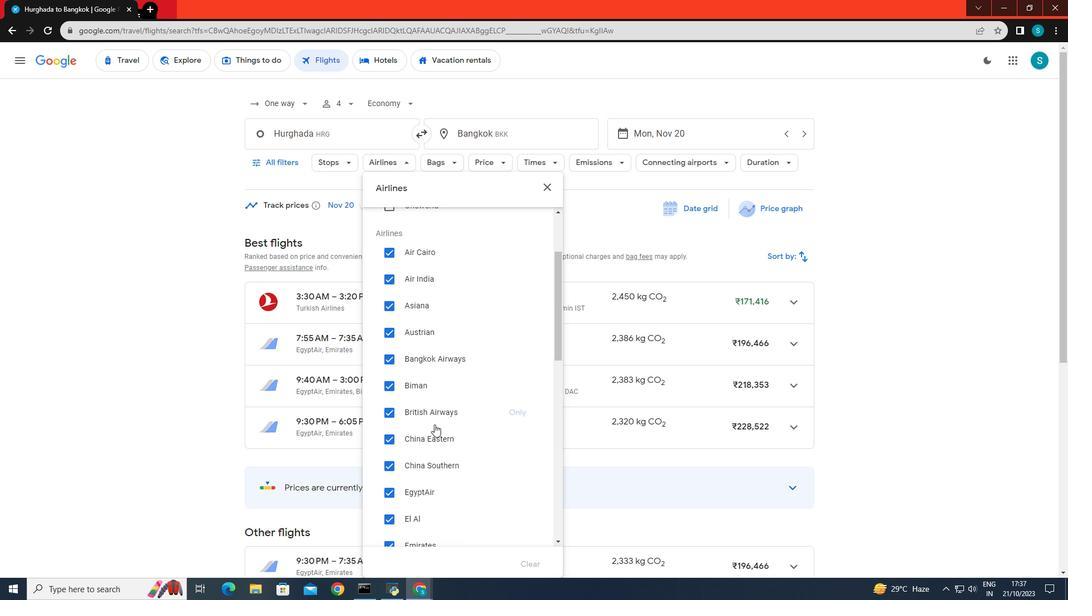 
Action: Mouse scrolled (434, 424) with delta (0, 0)
Screenshot: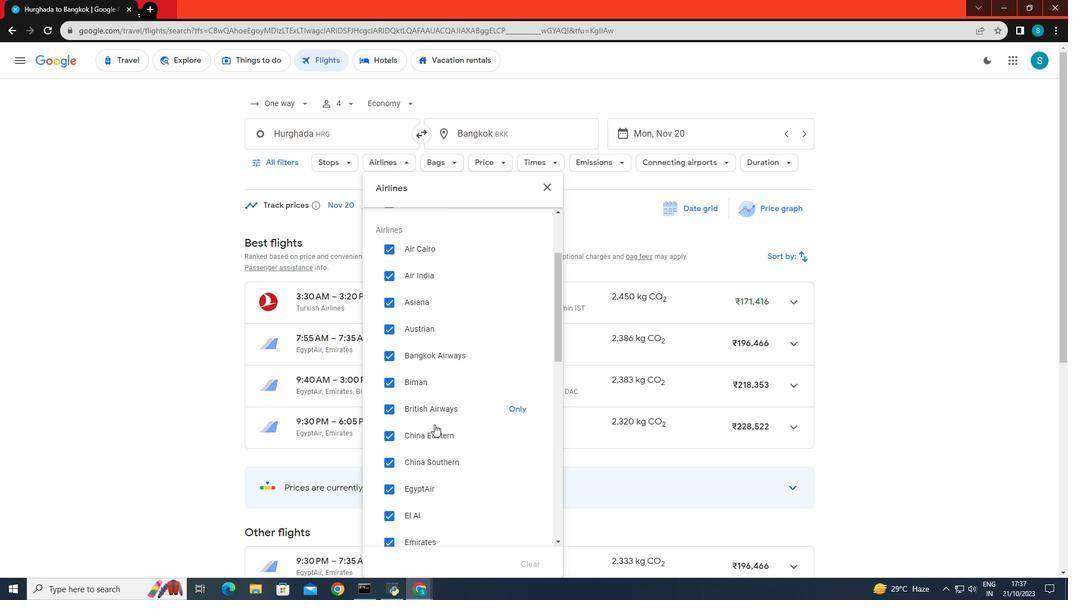
Action: Mouse moved to (434, 425)
Screenshot: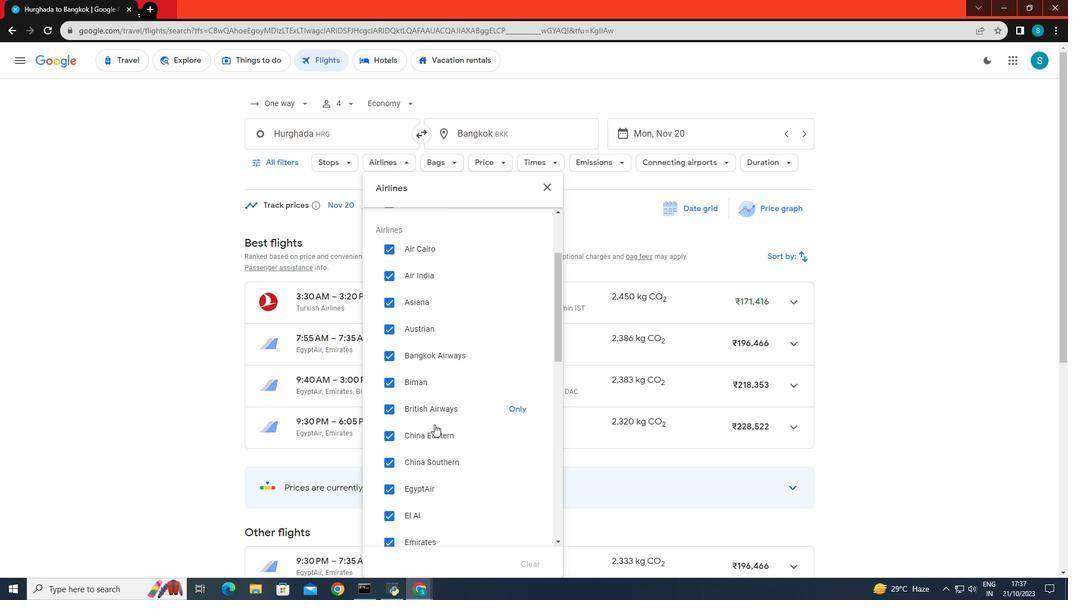 
Action: Mouse scrolled (434, 424) with delta (0, 0)
Screenshot: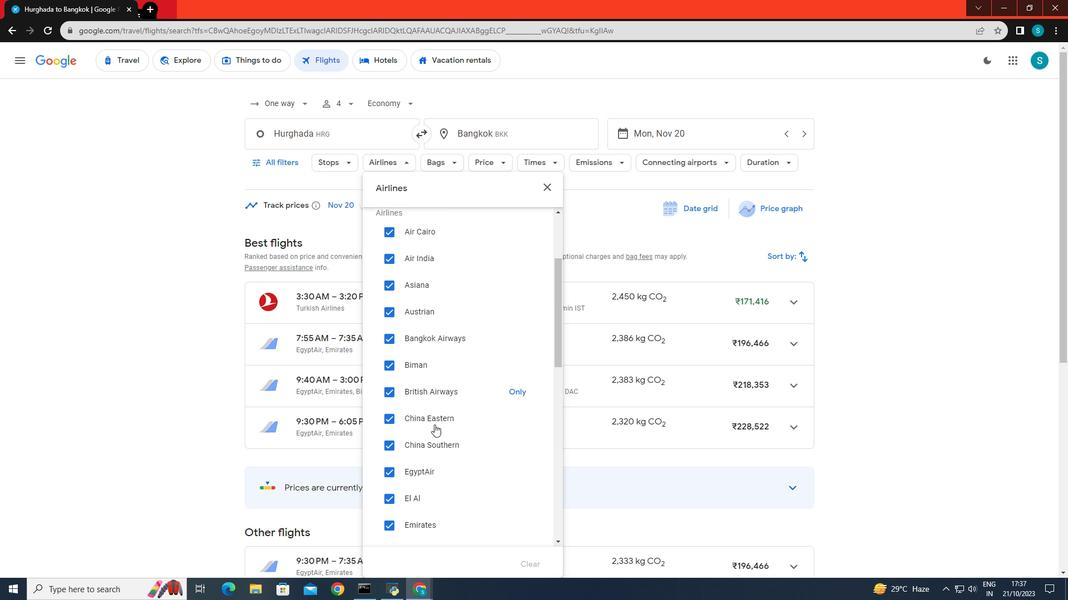 
Action: Mouse moved to (519, 436)
Screenshot: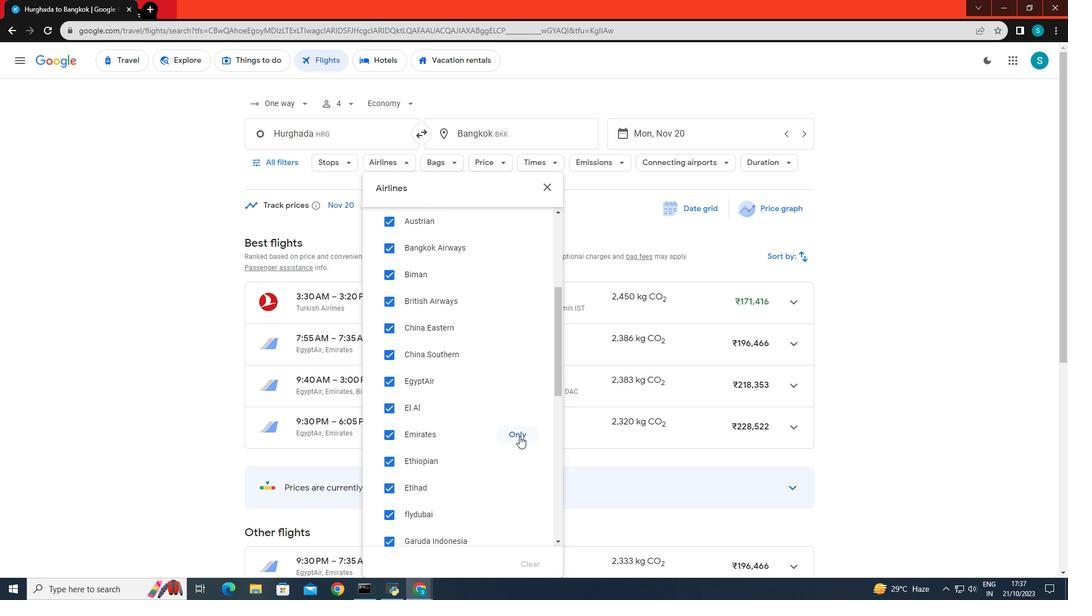 
Action: Mouse pressed left at (519, 436)
Screenshot: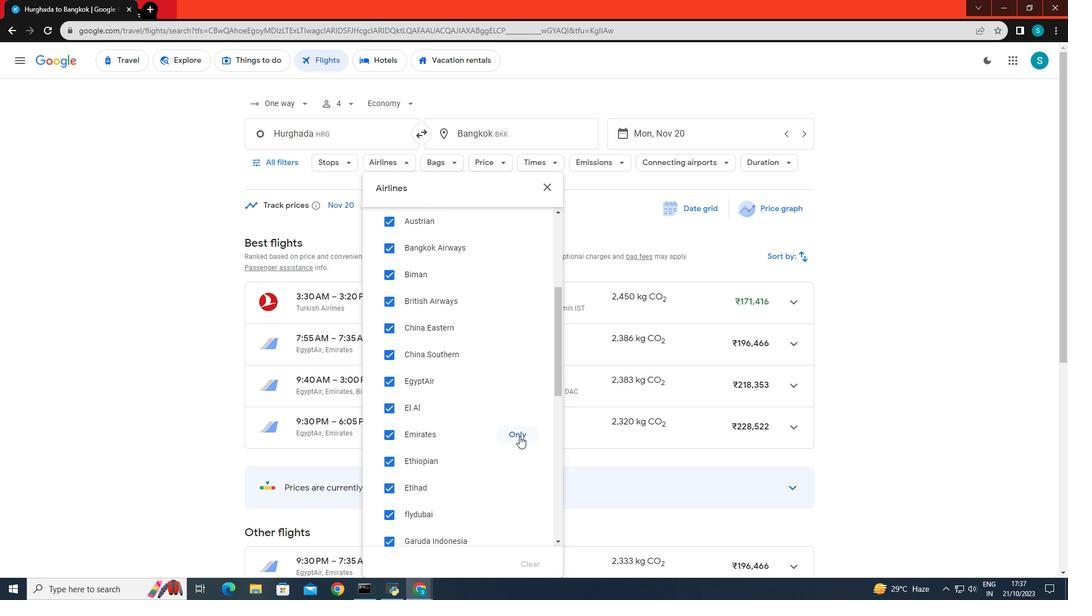
Action: Mouse moved to (563, 159)
Screenshot: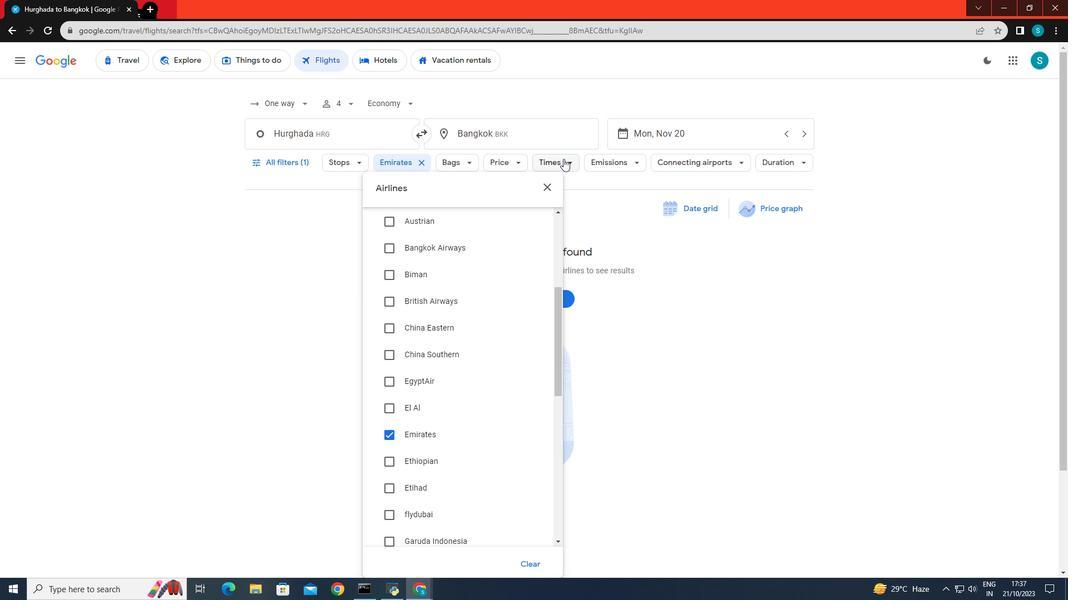 
Action: Mouse pressed left at (563, 159)
Screenshot: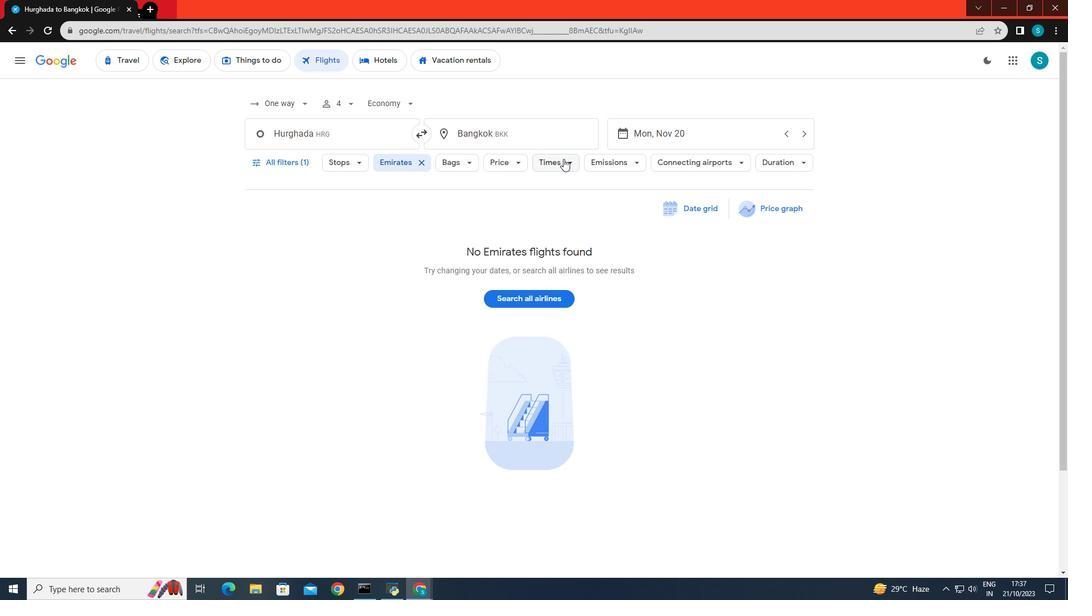 
Action: Mouse moved to (547, 270)
Screenshot: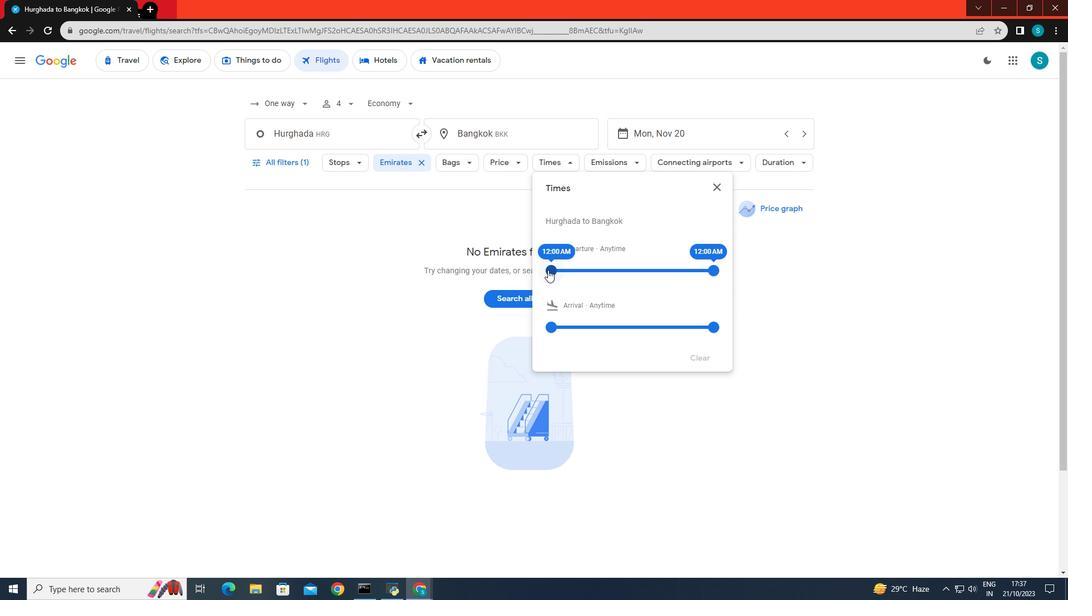 
Action: Mouse pressed left at (547, 270)
Screenshot: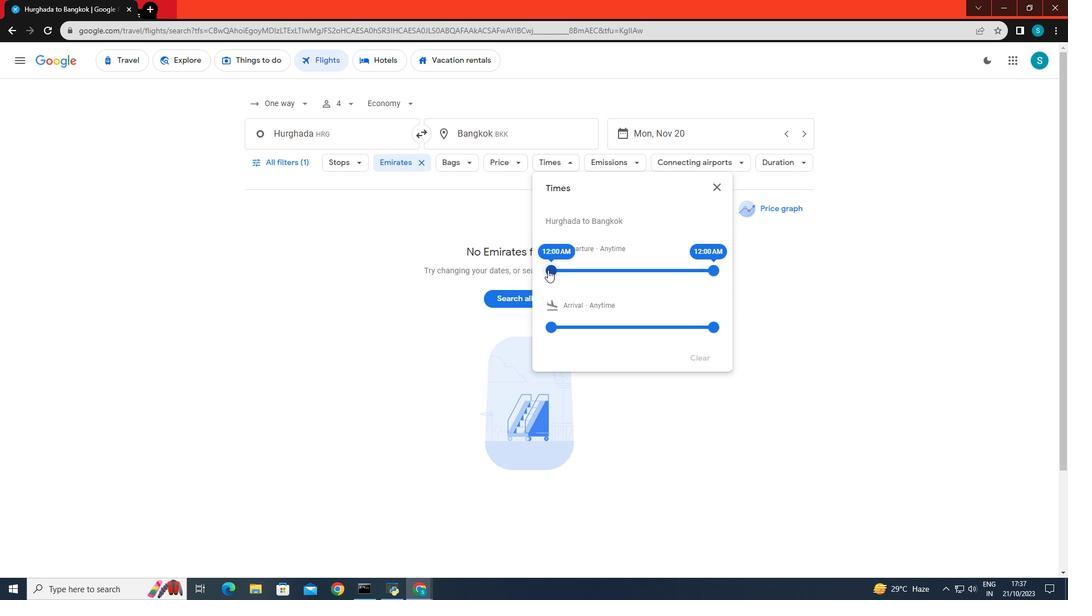 
Action: Mouse moved to (714, 269)
Screenshot: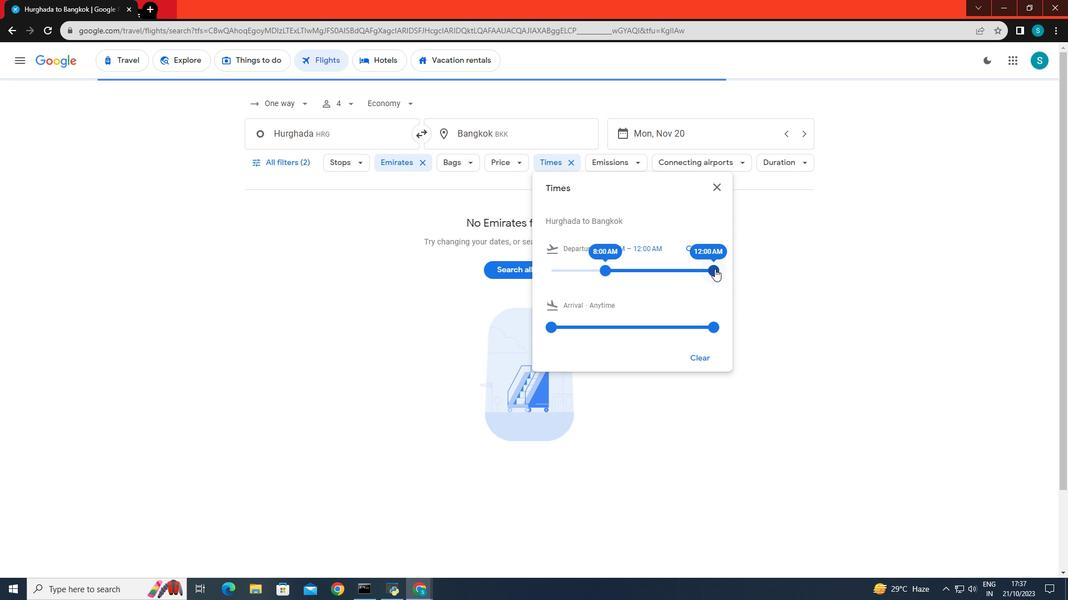 
Action: Mouse pressed left at (714, 269)
Screenshot: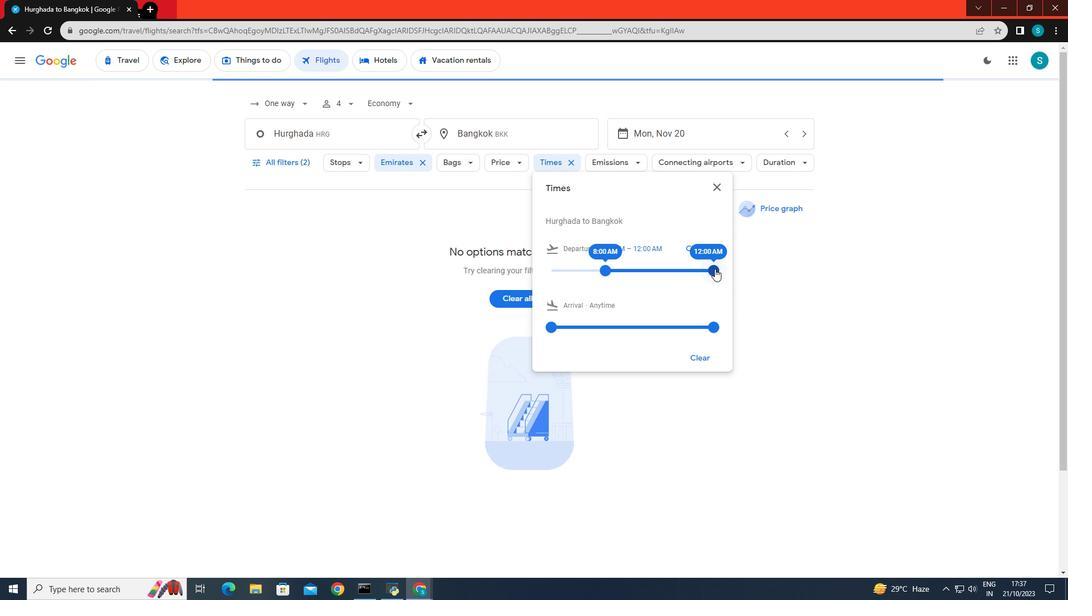 
Action: Mouse moved to (420, 324)
Screenshot: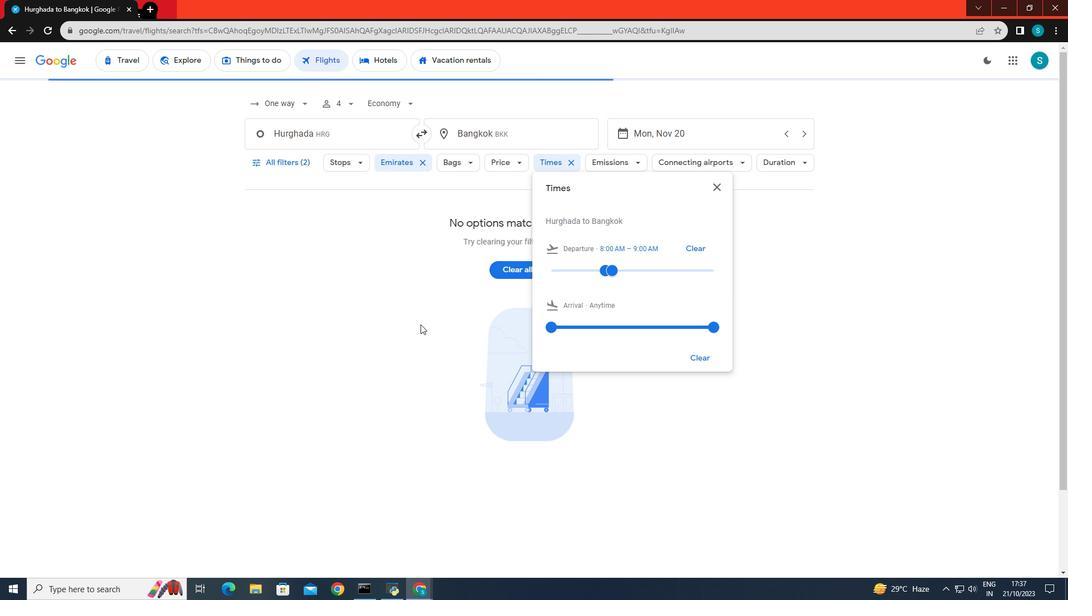 
Action: Mouse pressed left at (420, 324)
Screenshot: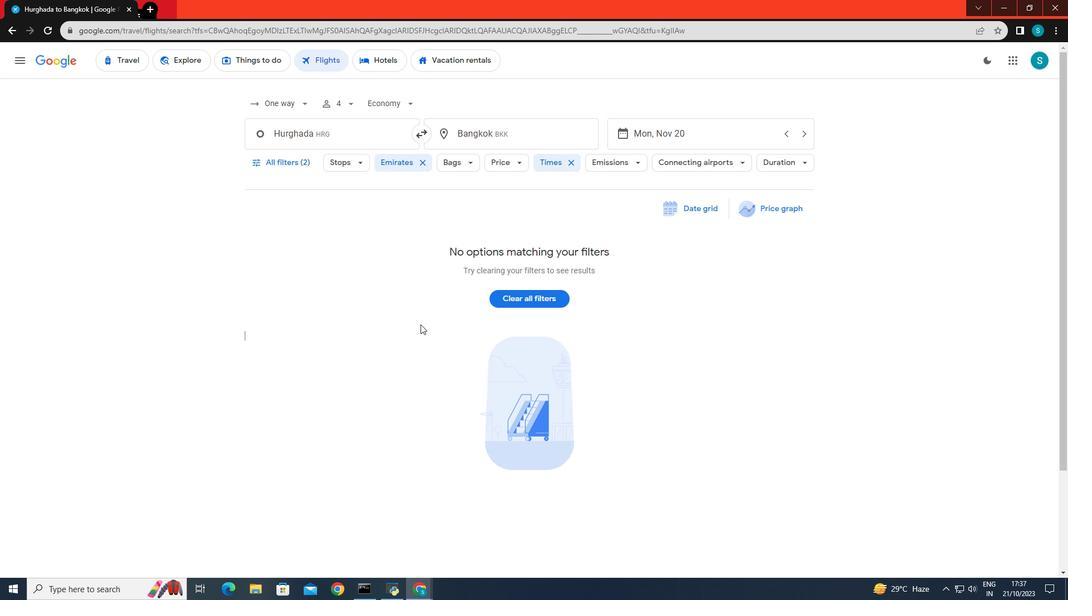 
Action: Mouse moved to (513, 161)
Screenshot: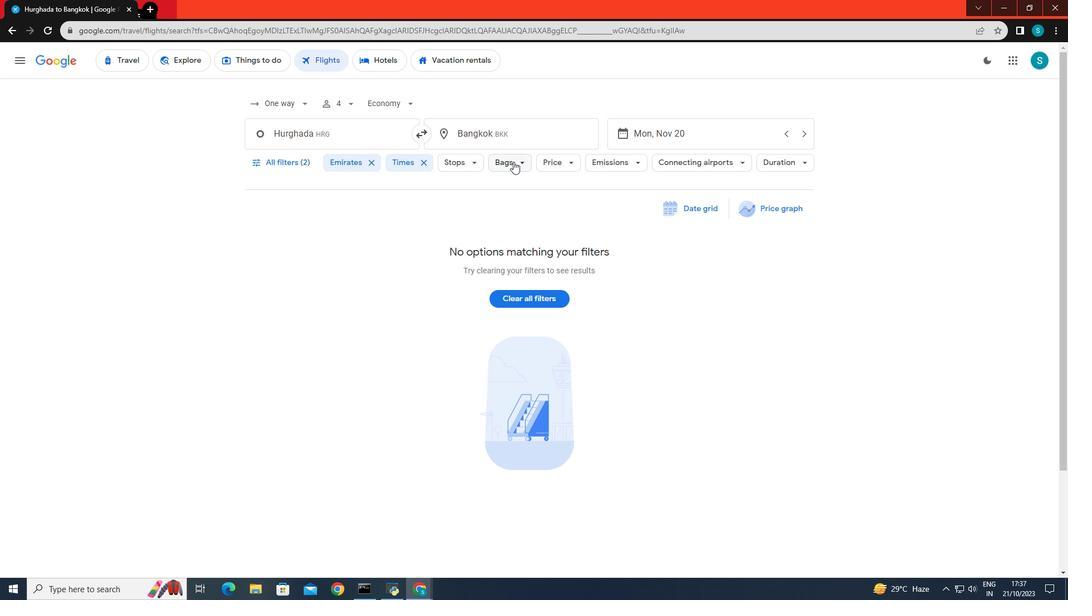 
